 Task: Create a rule when a start date Less than 1 hours ago is moved in a card by anyone.
Action: Mouse moved to (1196, 100)
Screenshot: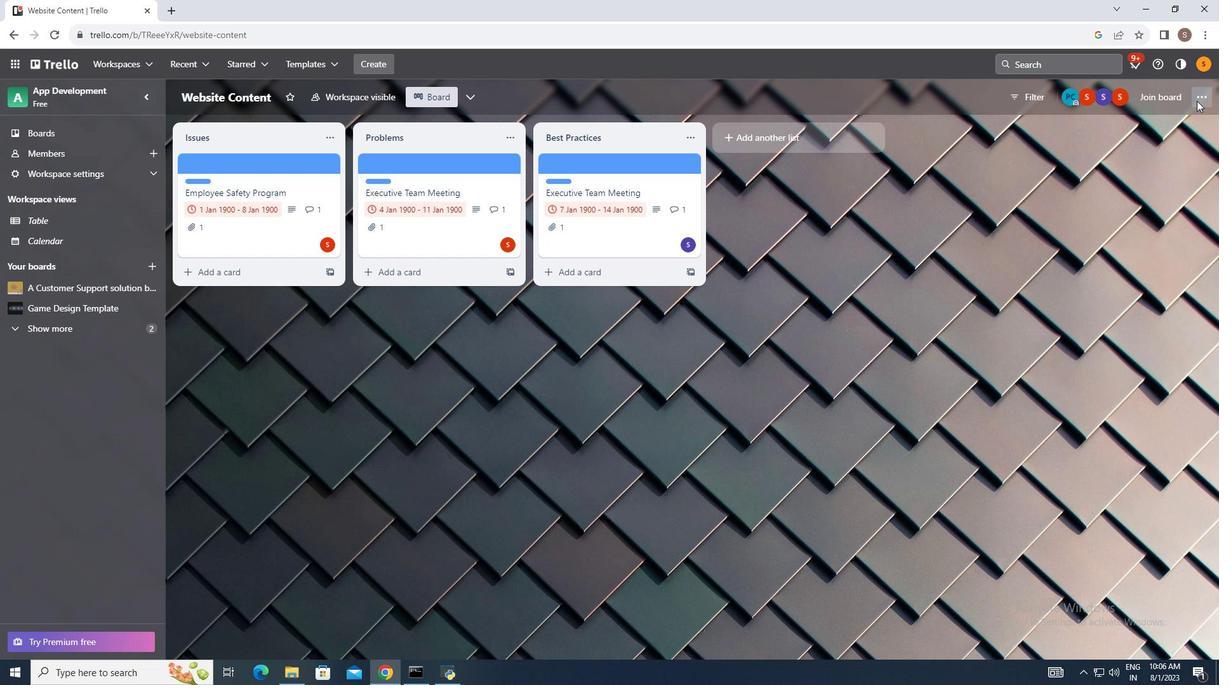
Action: Mouse pressed left at (1196, 100)
Screenshot: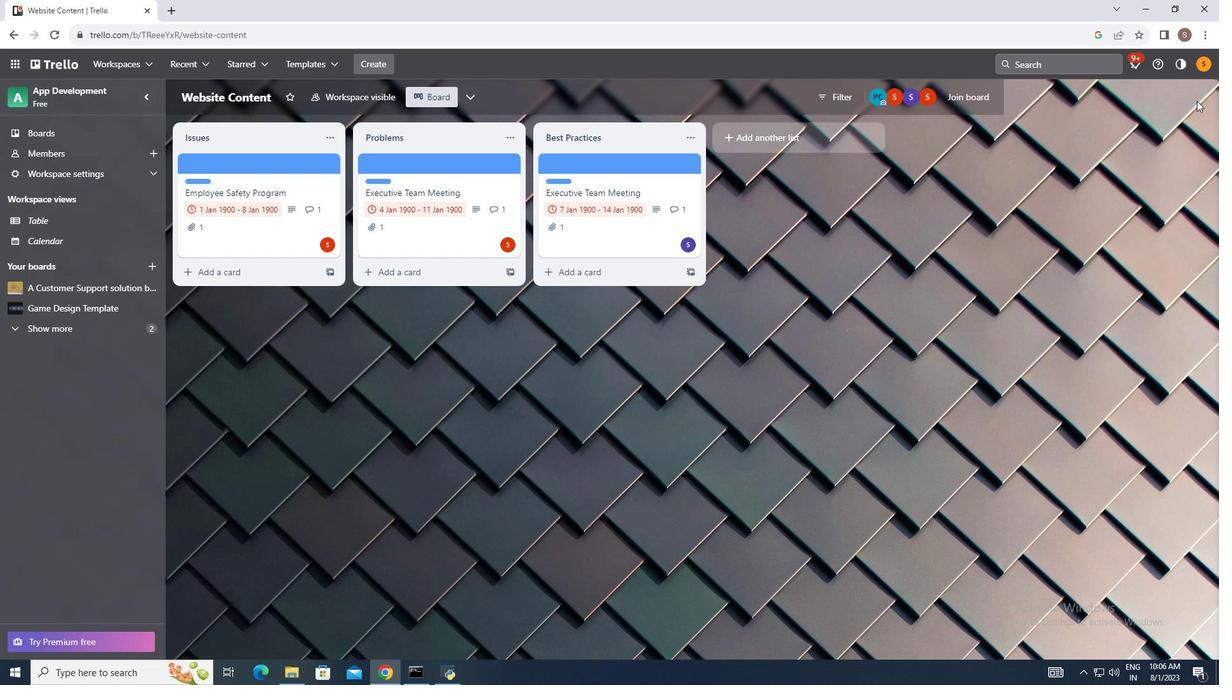 
Action: Mouse moved to (1102, 253)
Screenshot: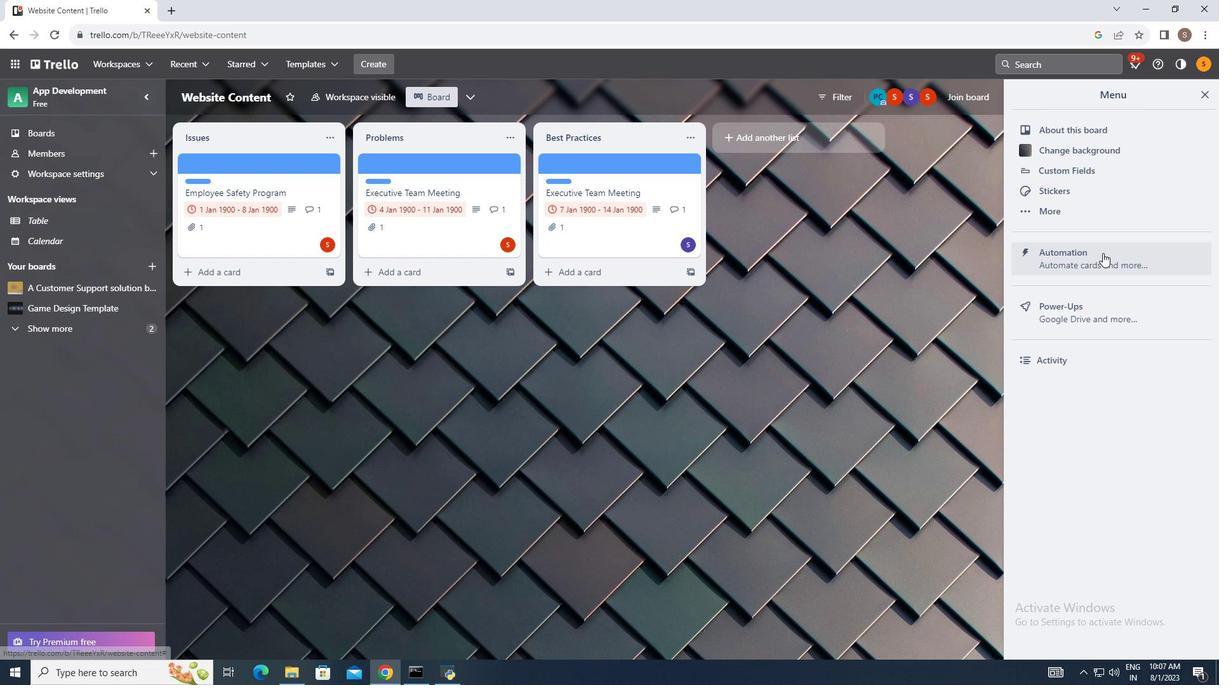 
Action: Mouse pressed left at (1102, 253)
Screenshot: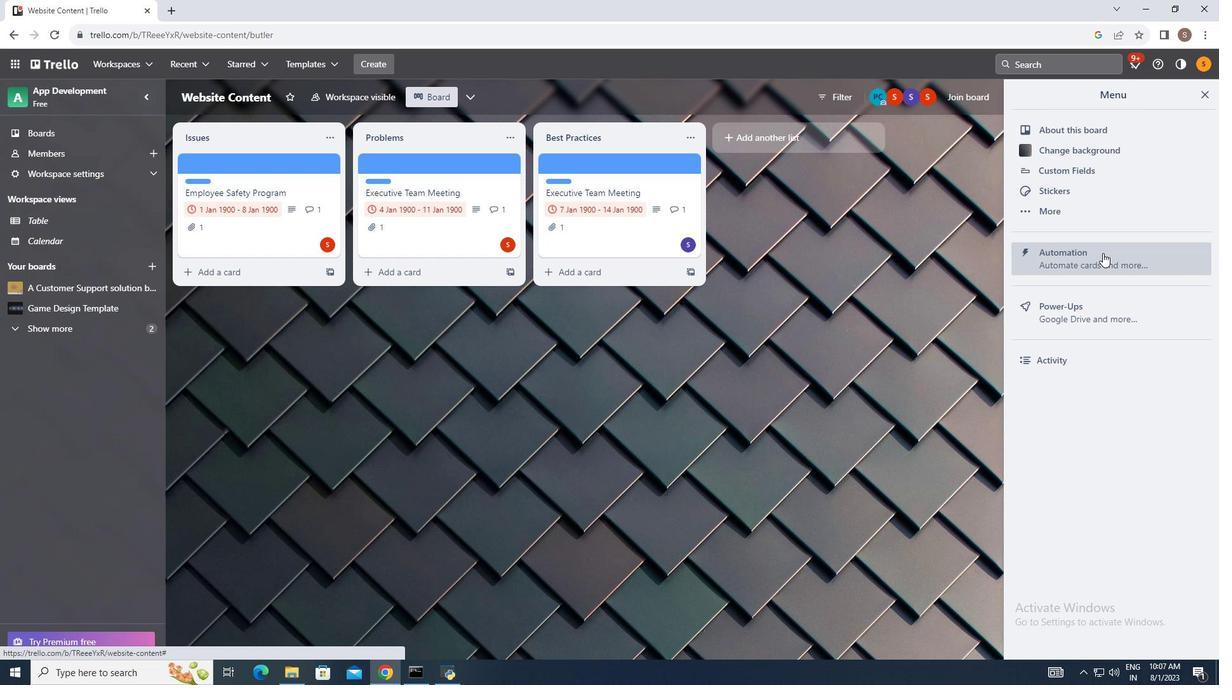
Action: Mouse moved to (245, 215)
Screenshot: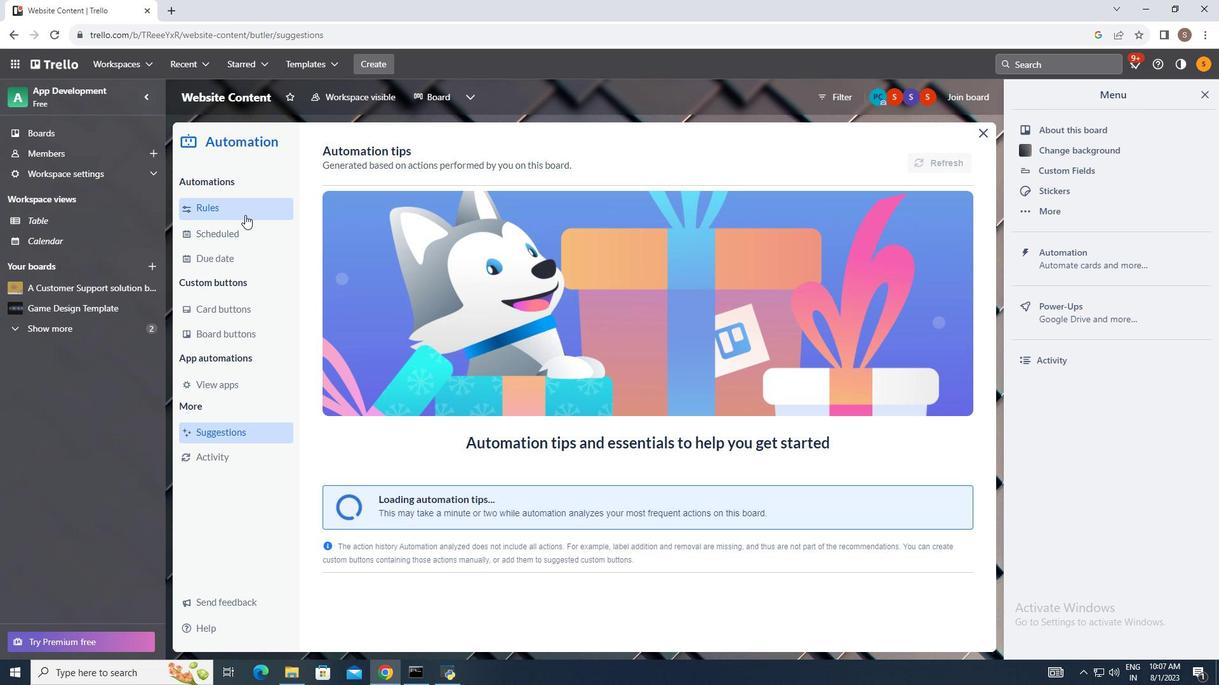 
Action: Mouse pressed left at (245, 215)
Screenshot: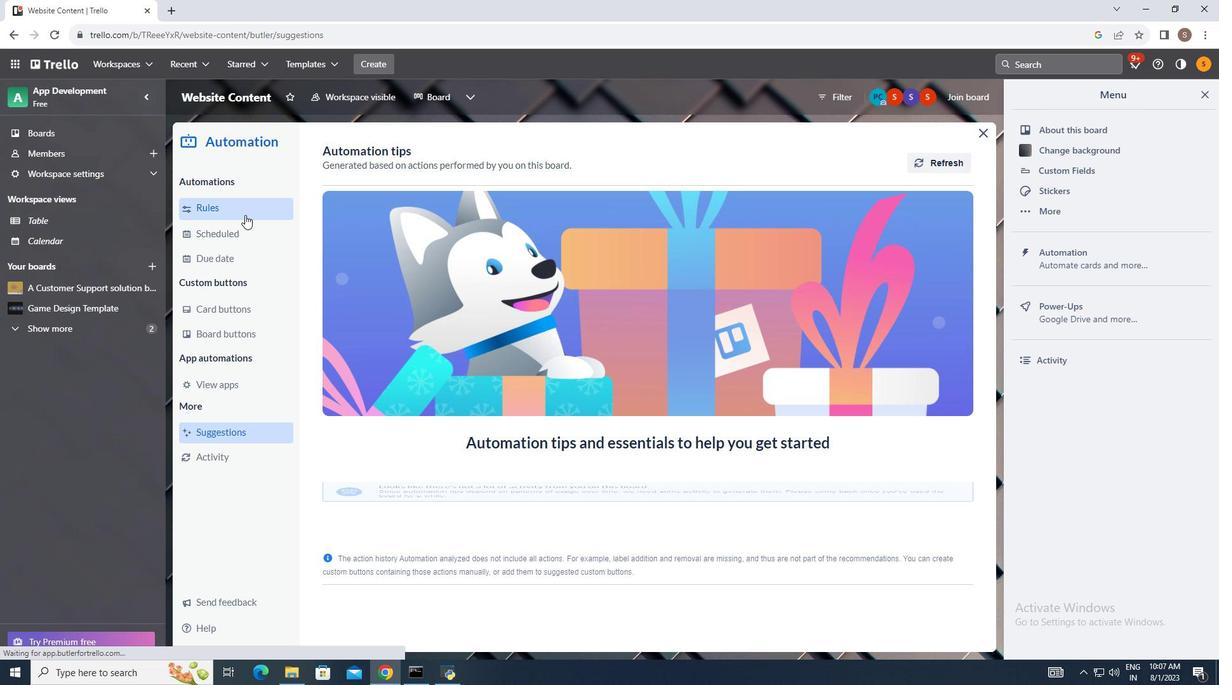 
Action: Mouse moved to (848, 150)
Screenshot: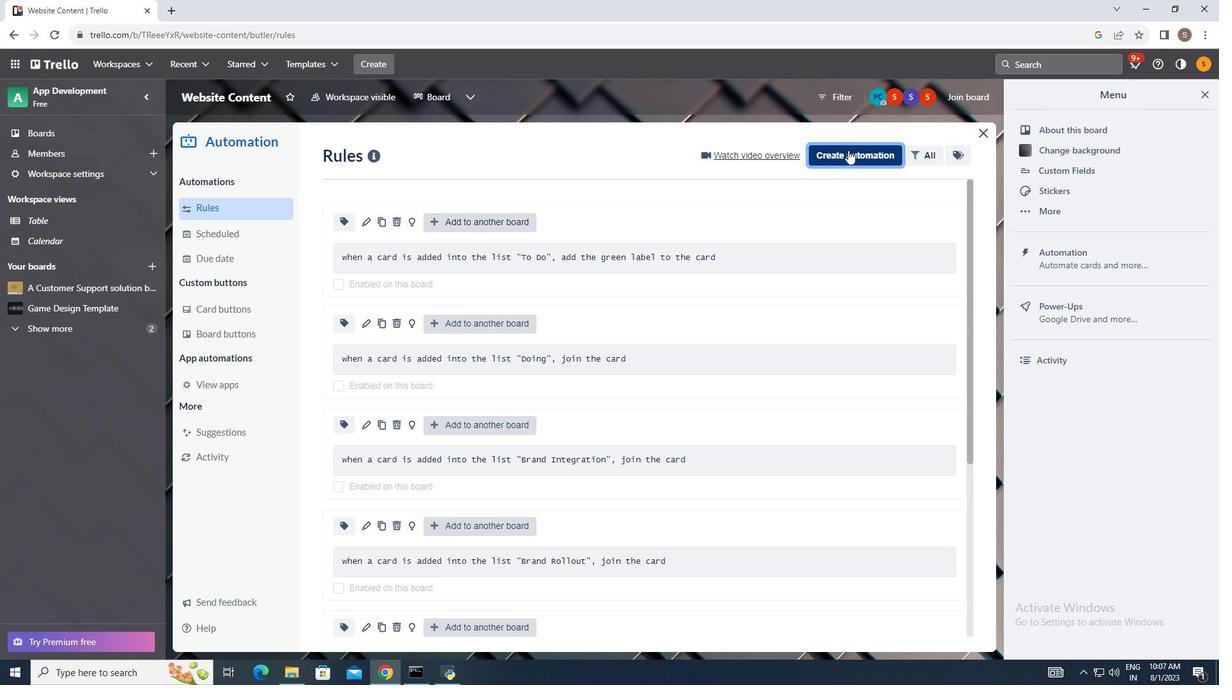 
Action: Mouse pressed left at (848, 150)
Screenshot: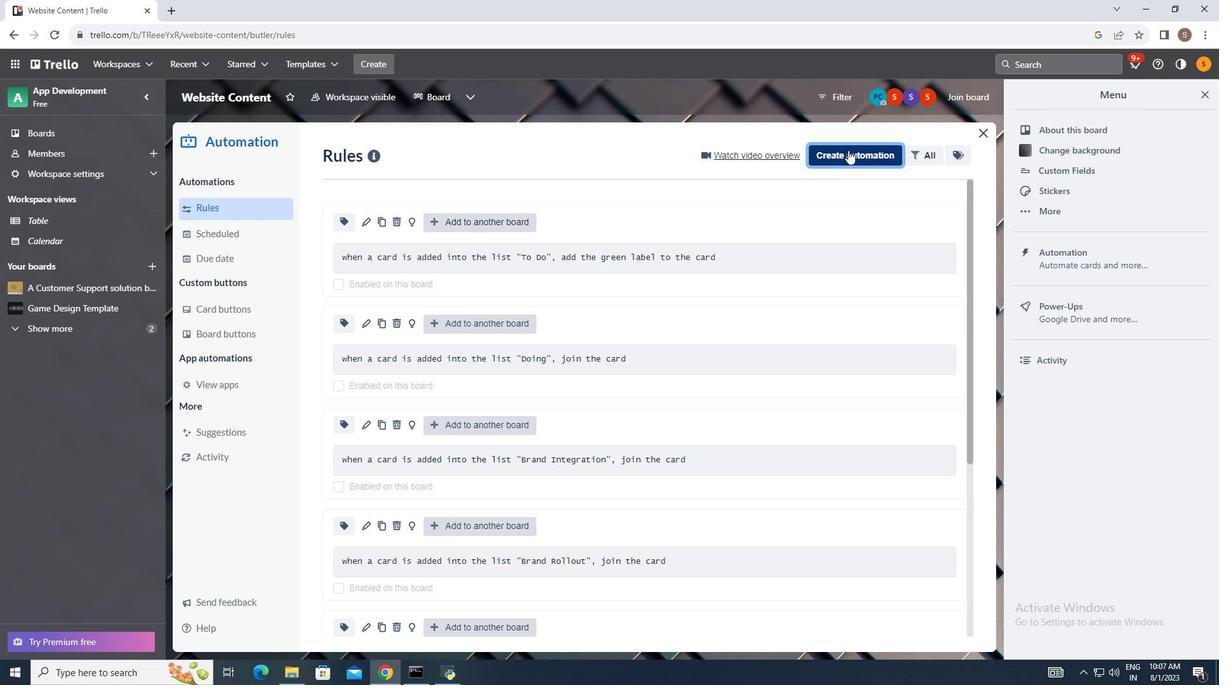 
Action: Mouse moved to (601, 278)
Screenshot: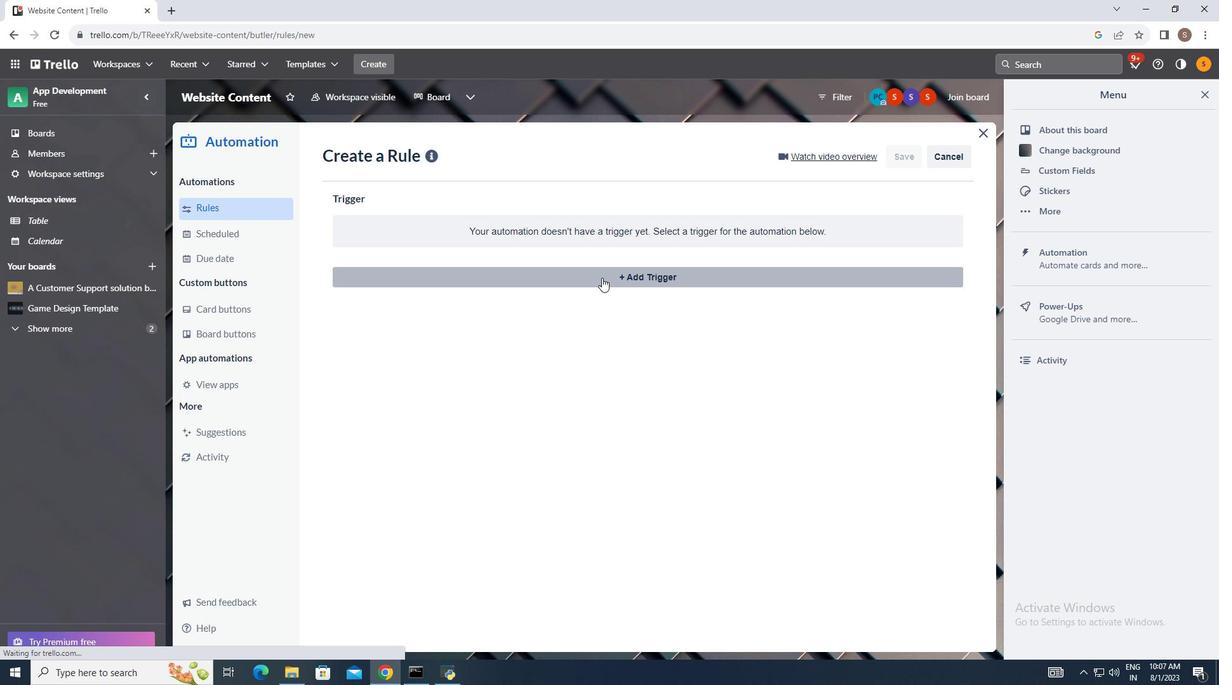 
Action: Mouse pressed left at (601, 278)
Screenshot: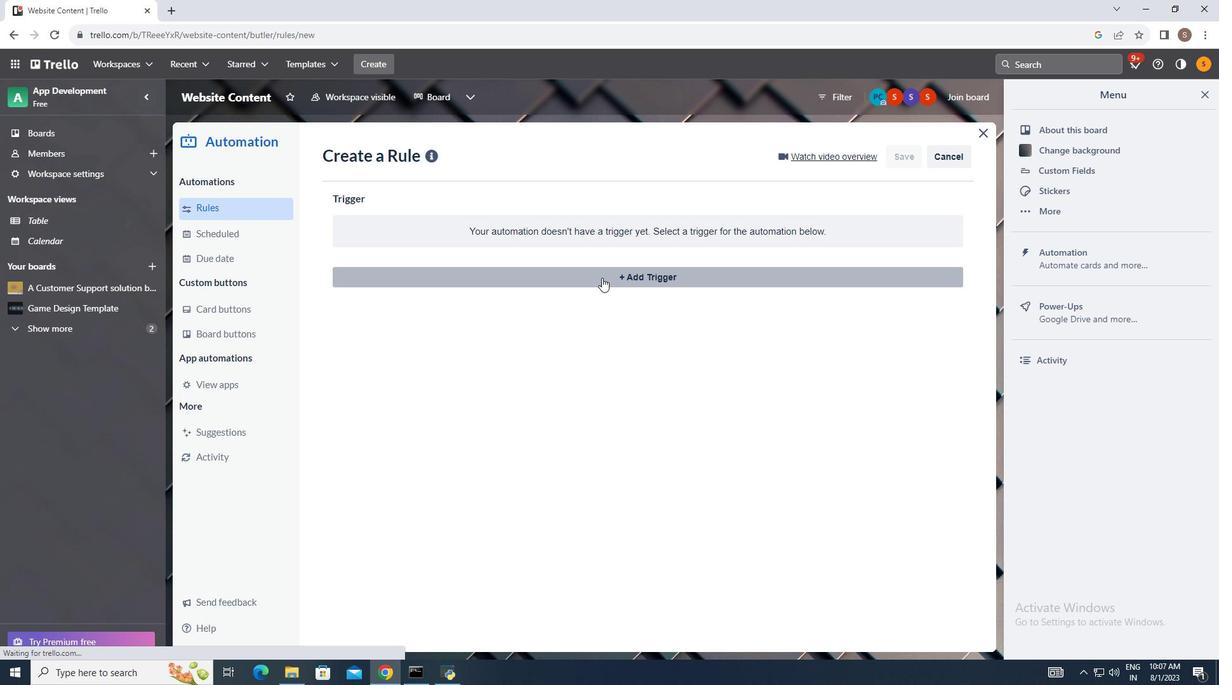 
Action: Mouse moved to (462, 316)
Screenshot: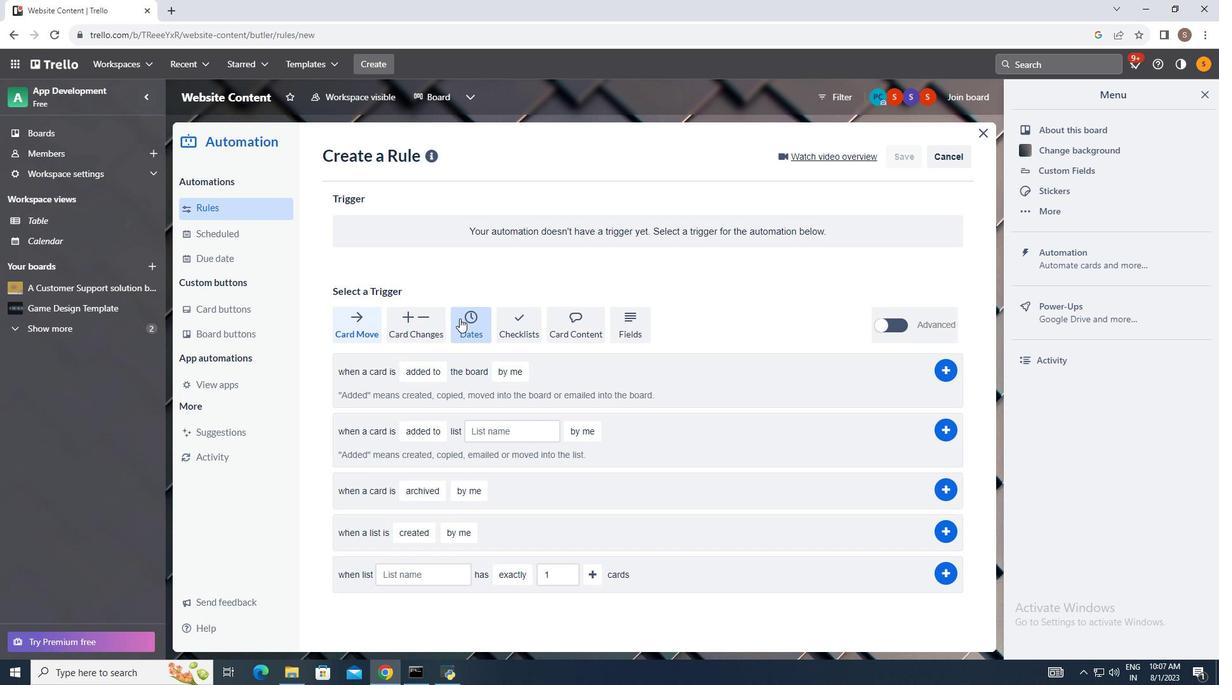 
Action: Mouse pressed left at (462, 316)
Screenshot: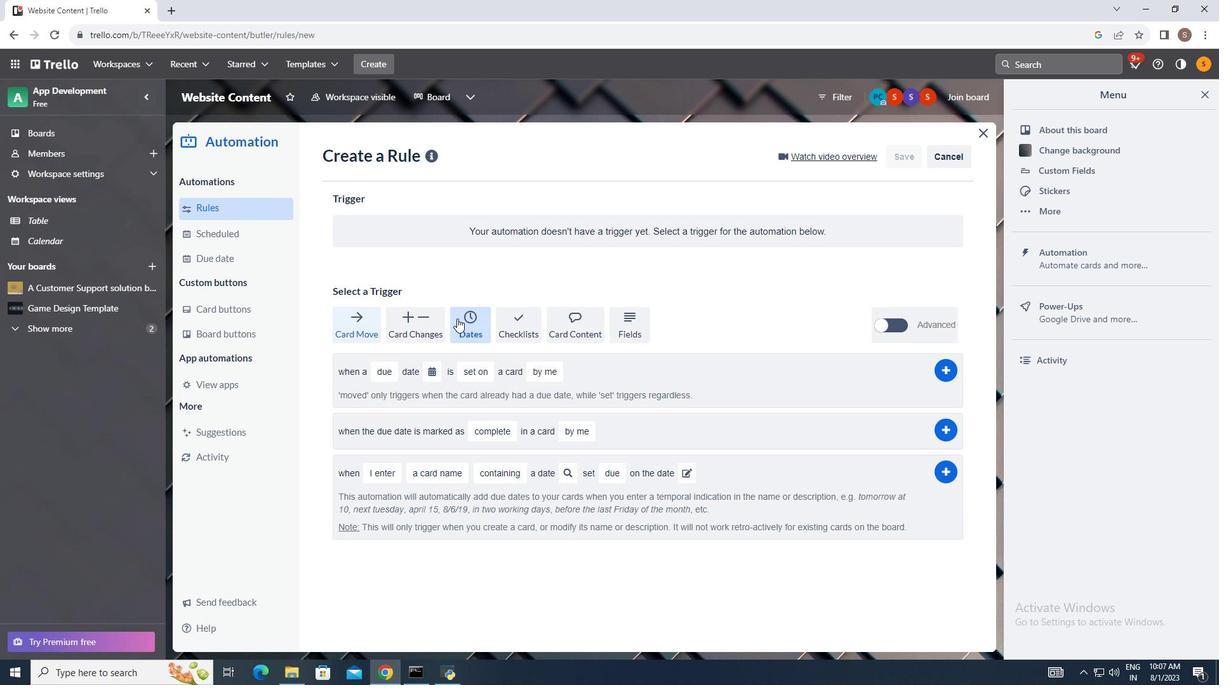 
Action: Mouse moved to (370, 368)
Screenshot: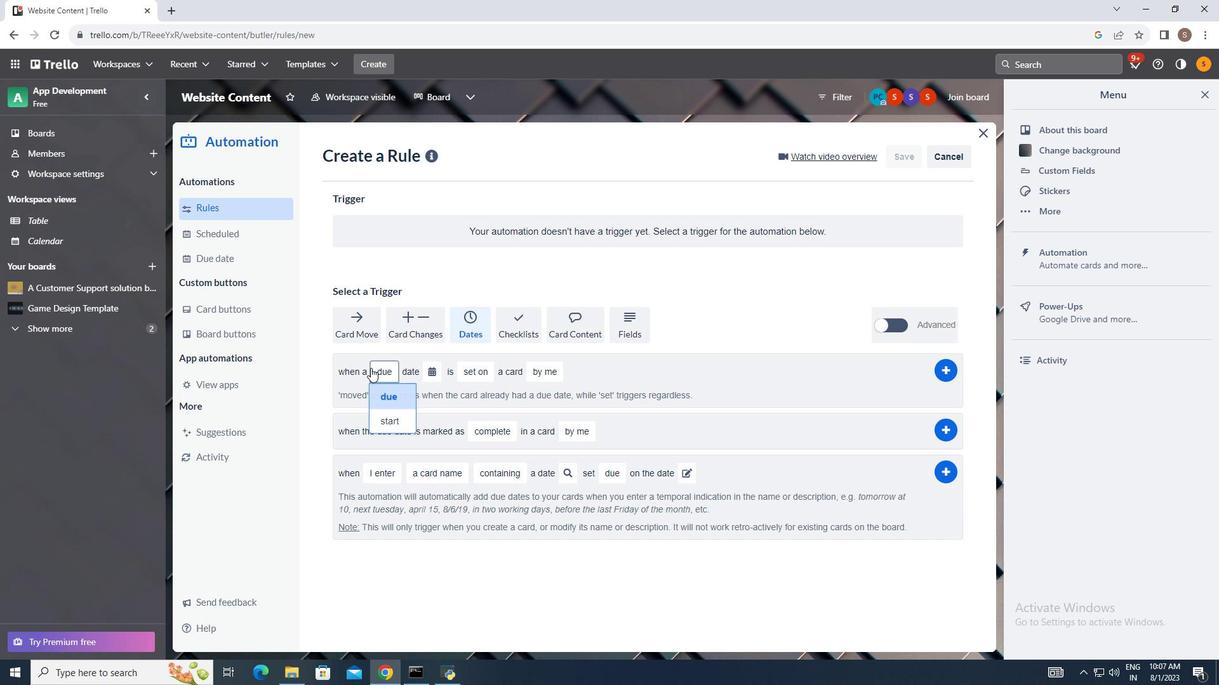 
Action: Mouse pressed left at (370, 368)
Screenshot: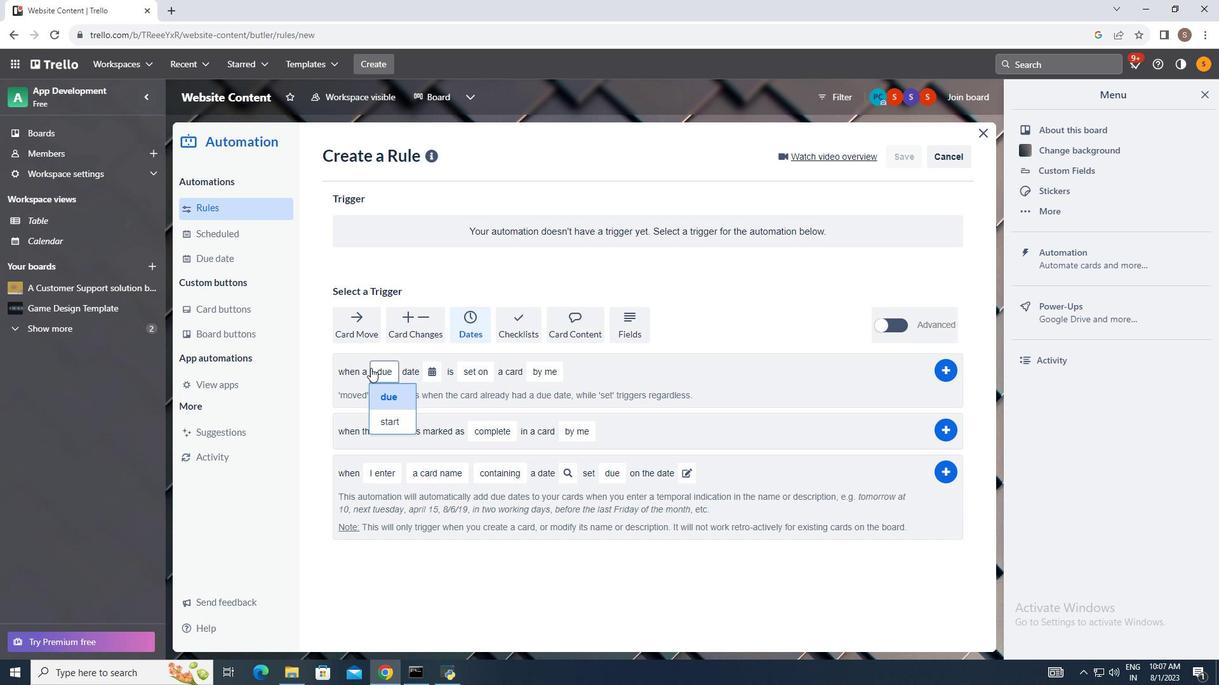 
Action: Mouse moved to (390, 414)
Screenshot: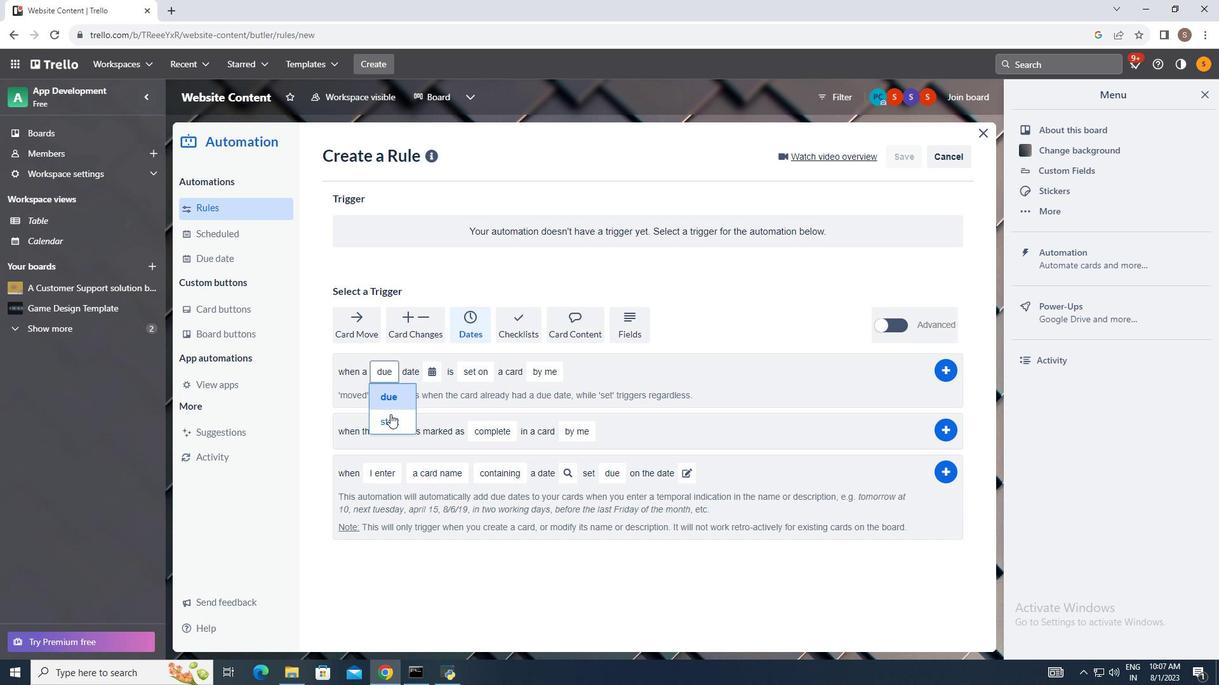 
Action: Mouse pressed left at (390, 414)
Screenshot: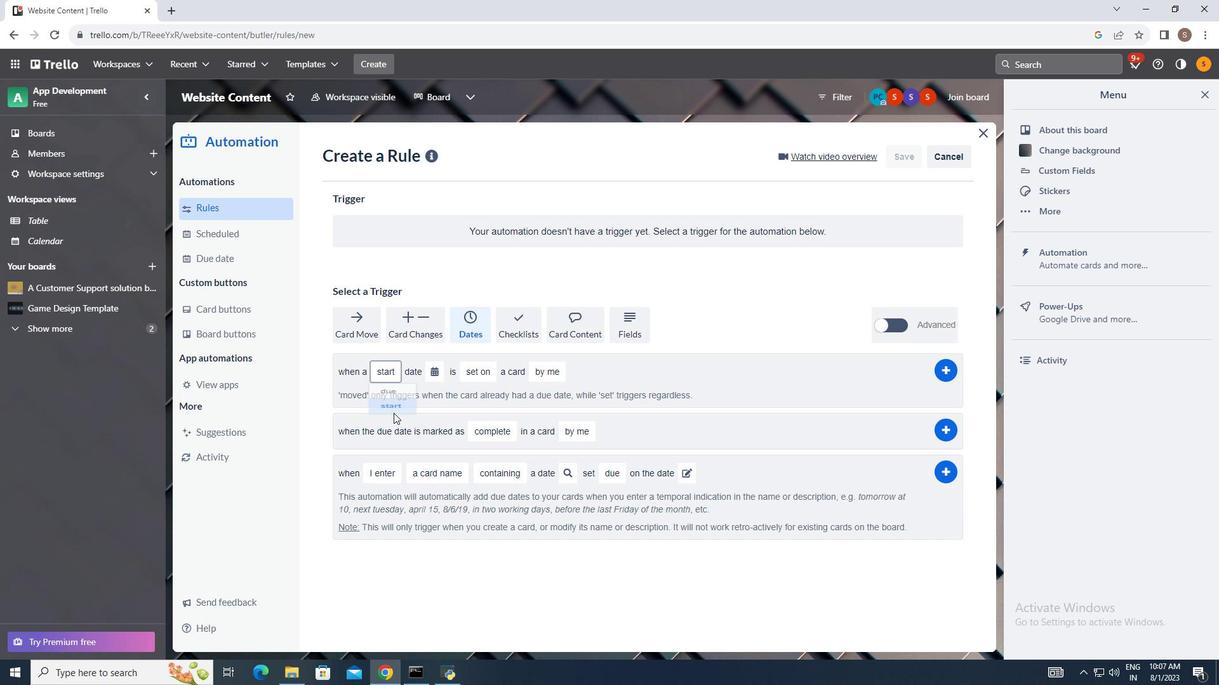 
Action: Mouse moved to (435, 371)
Screenshot: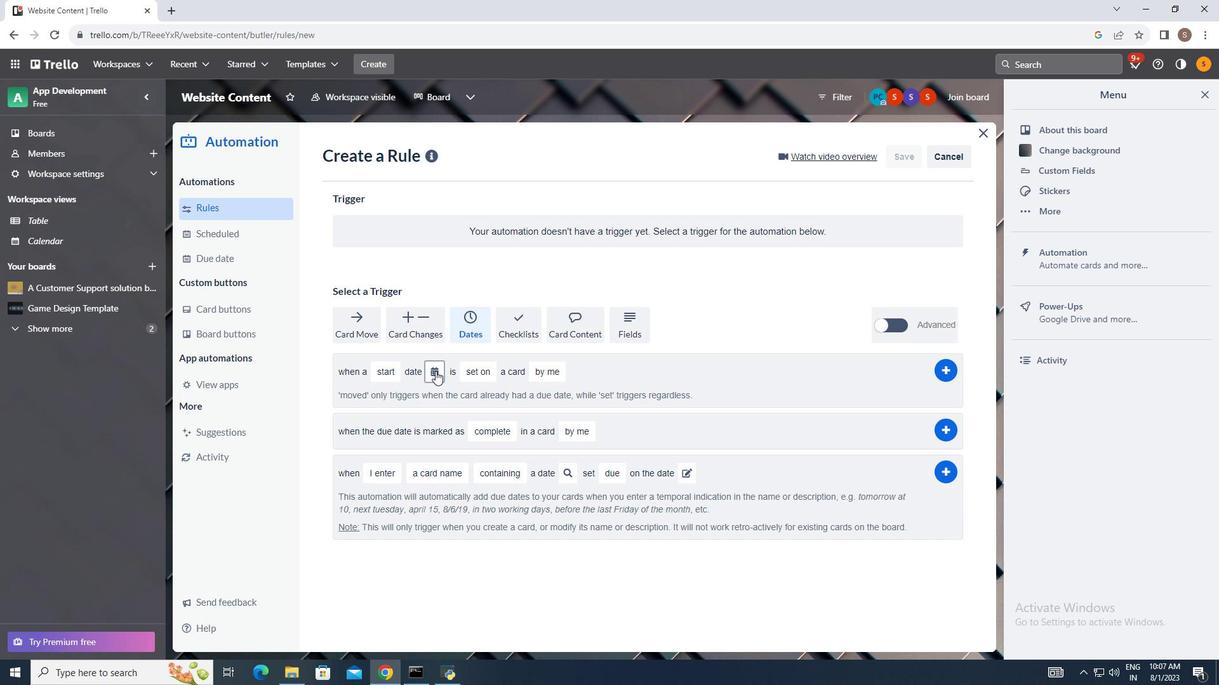 
Action: Mouse pressed left at (435, 371)
Screenshot: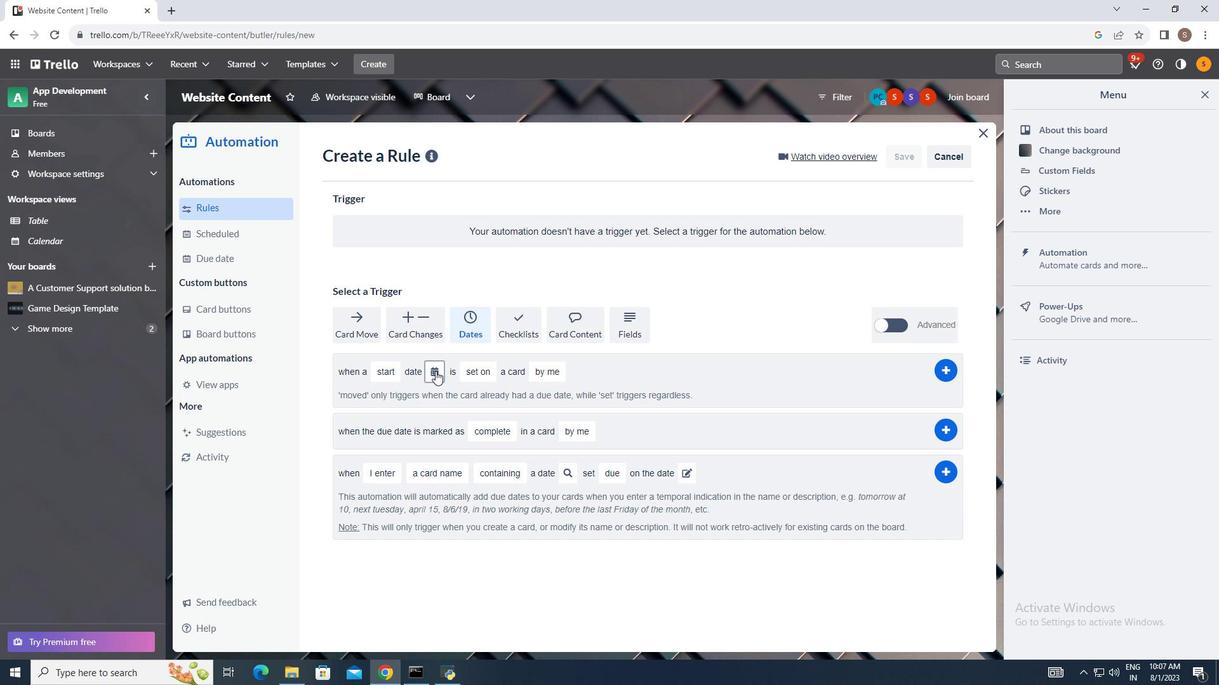 
Action: Mouse moved to (444, 445)
Screenshot: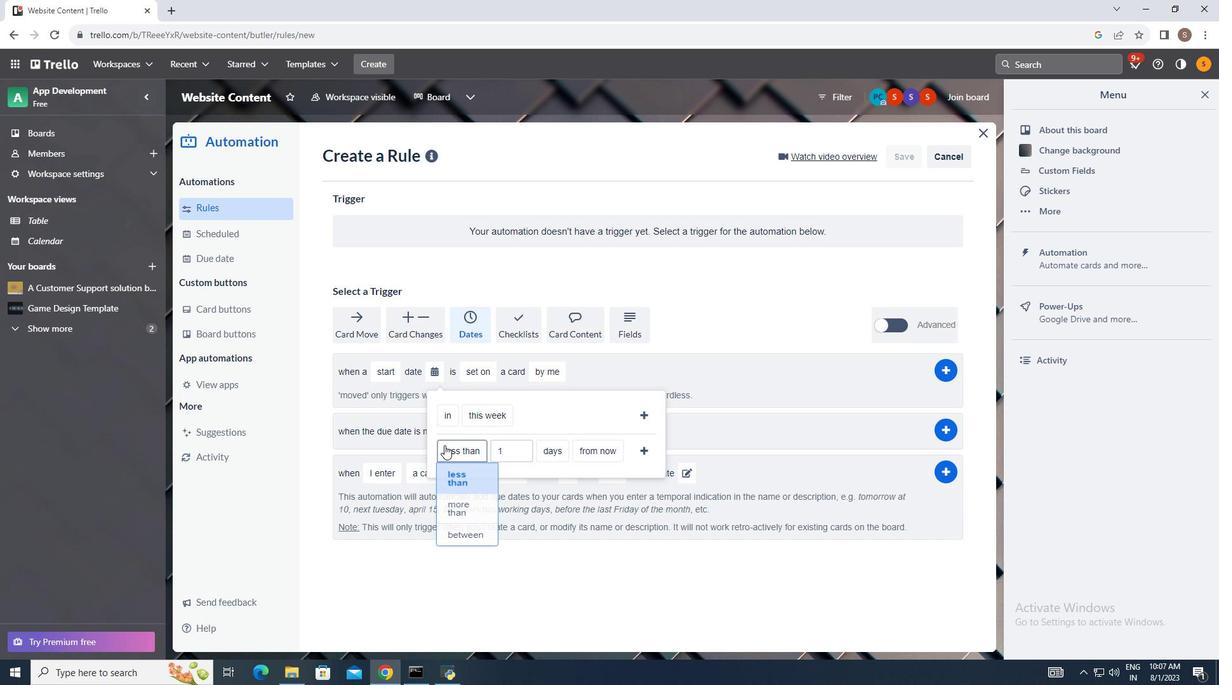 
Action: Mouse pressed left at (444, 445)
Screenshot: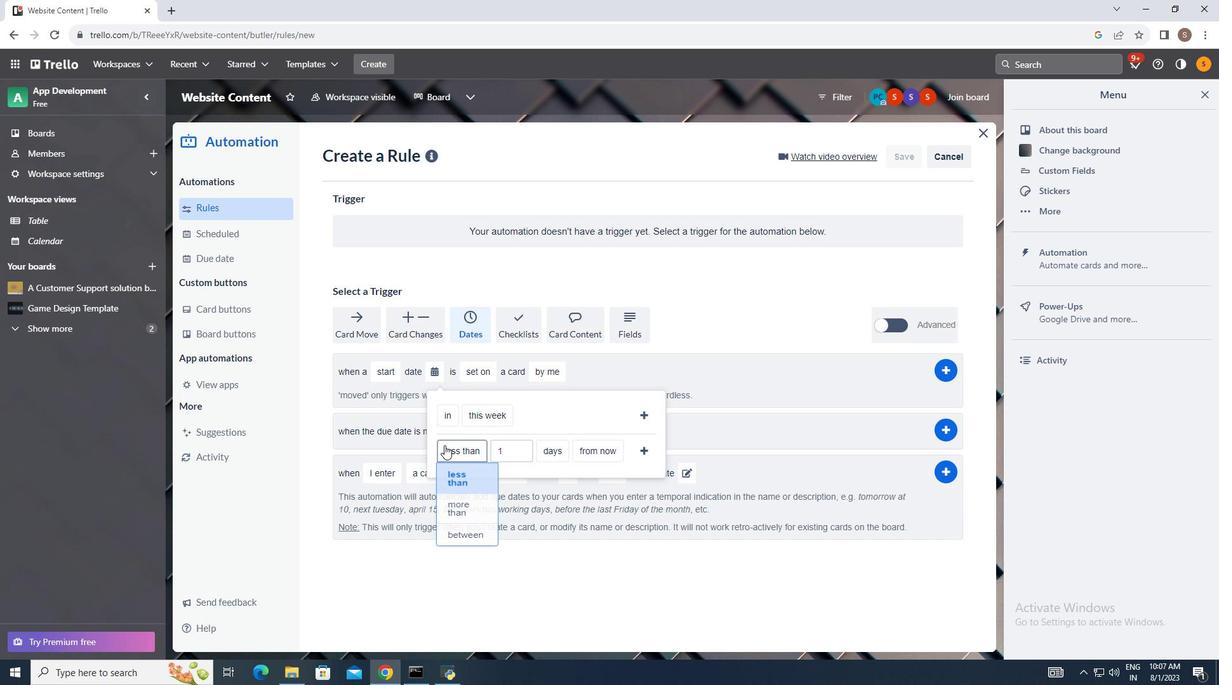 
Action: Mouse moved to (455, 475)
Screenshot: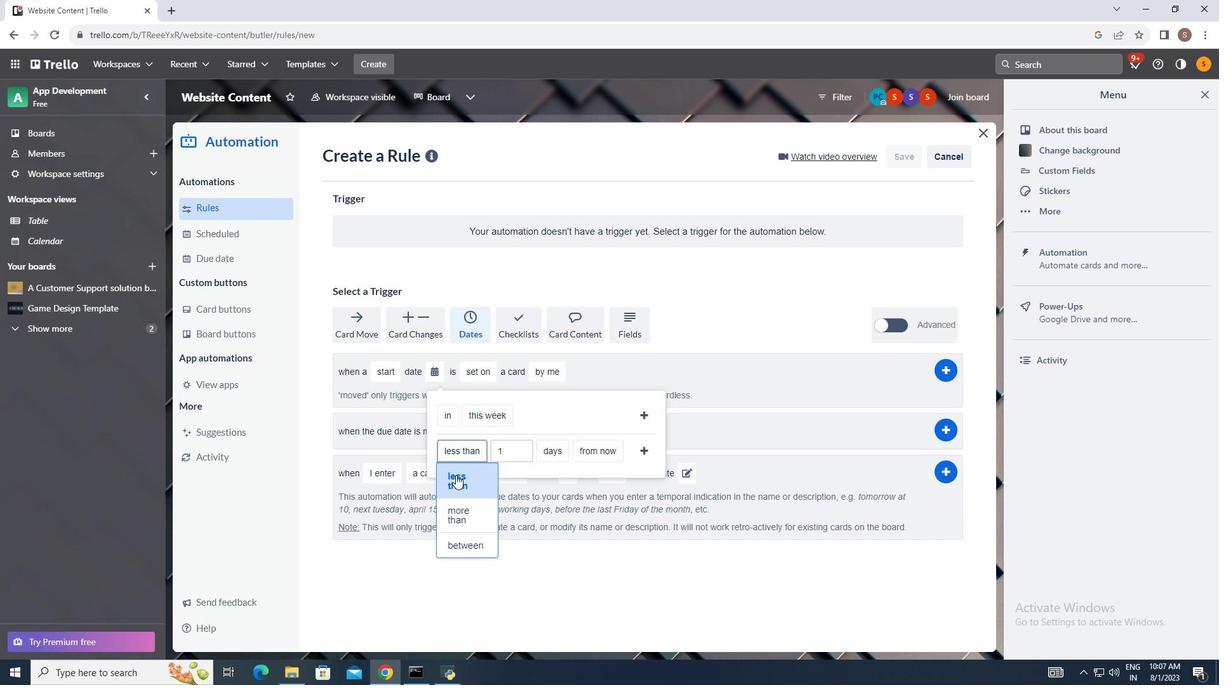 
Action: Mouse pressed left at (455, 475)
Screenshot: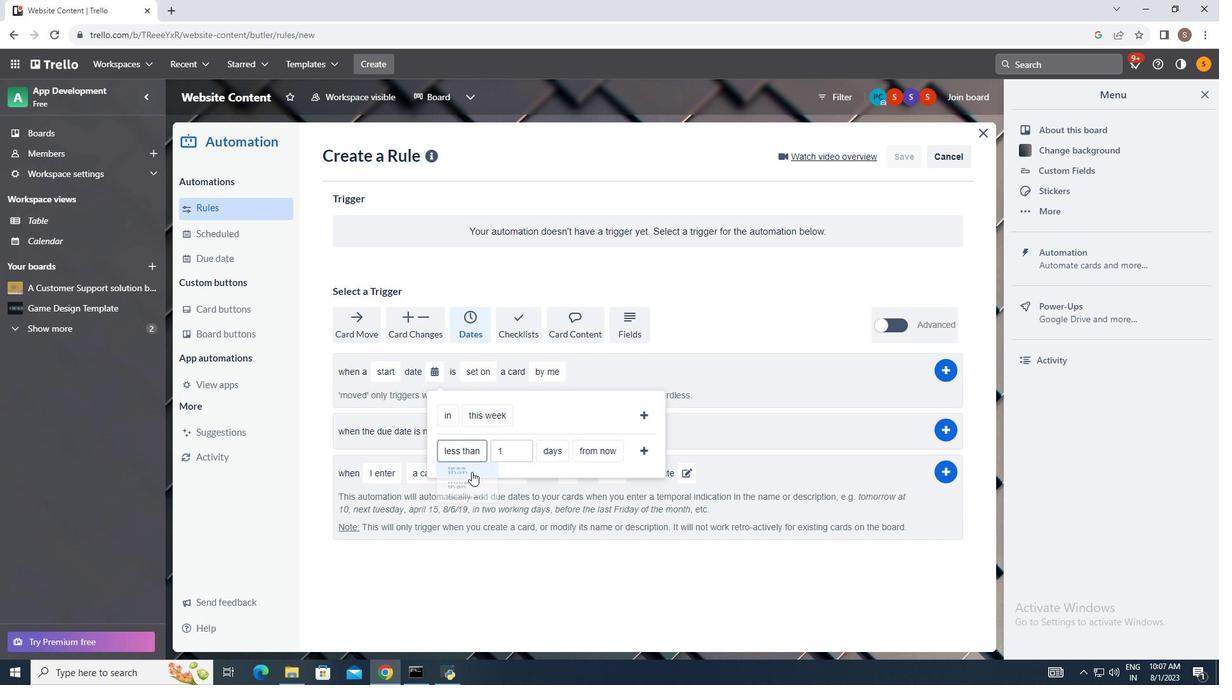 
Action: Mouse moved to (549, 452)
Screenshot: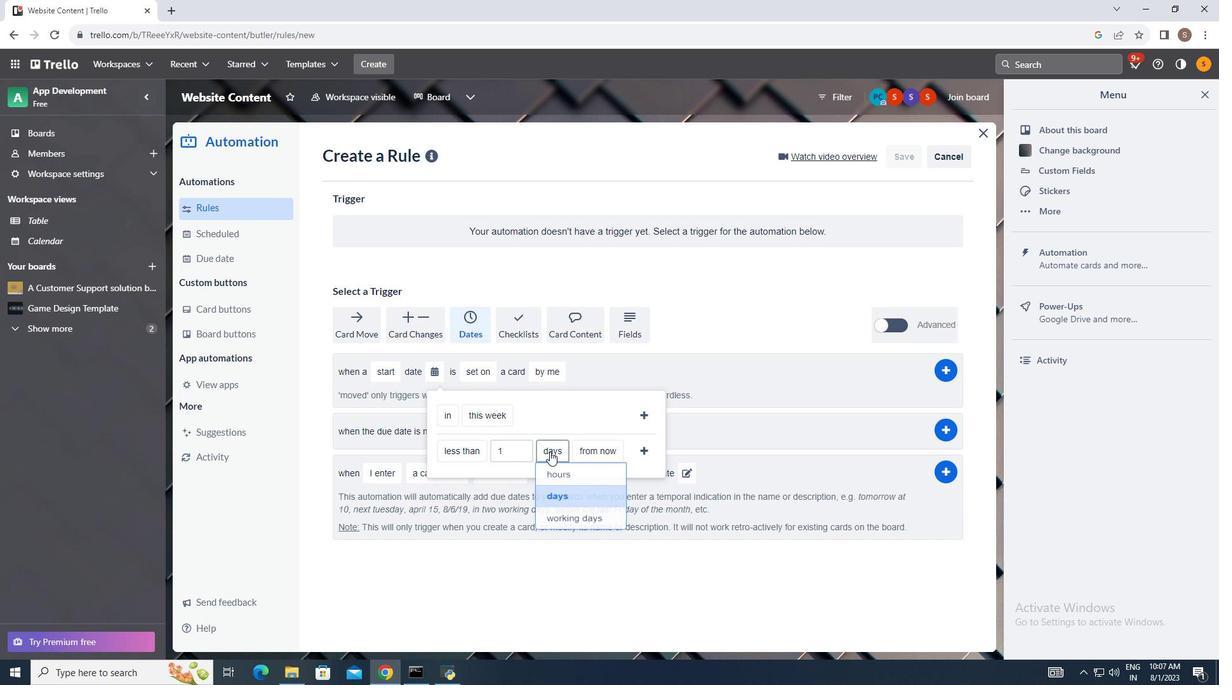 
Action: Mouse pressed left at (549, 452)
Screenshot: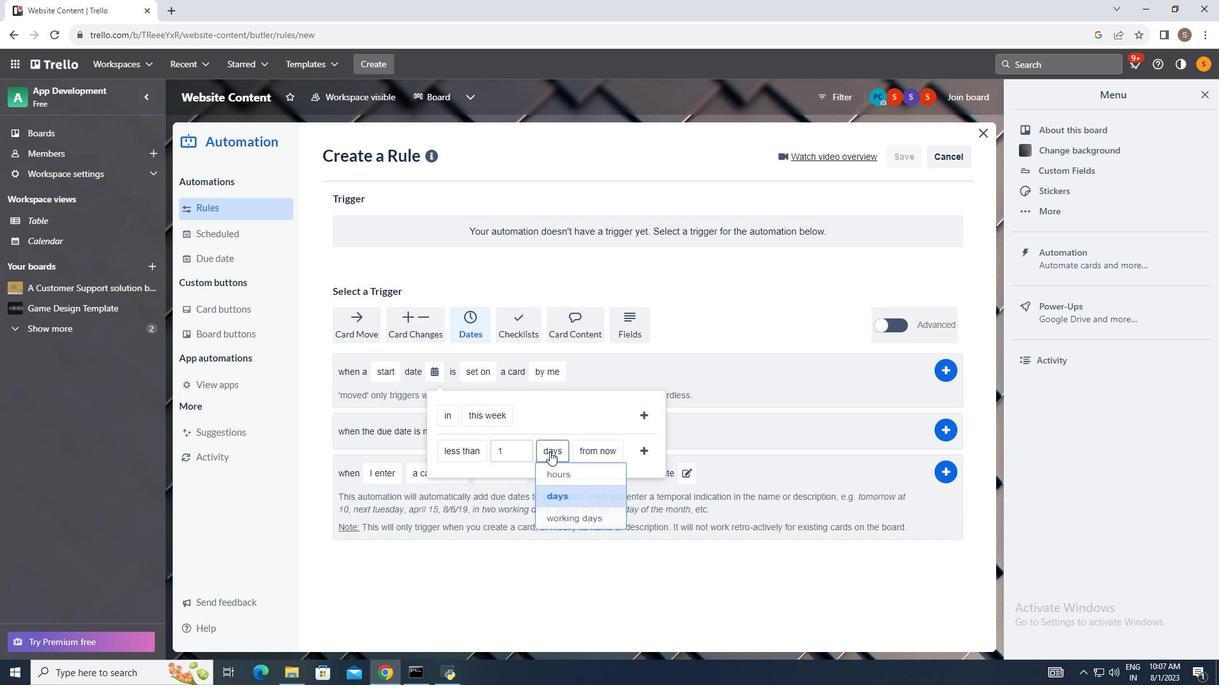 
Action: Mouse moved to (560, 473)
Screenshot: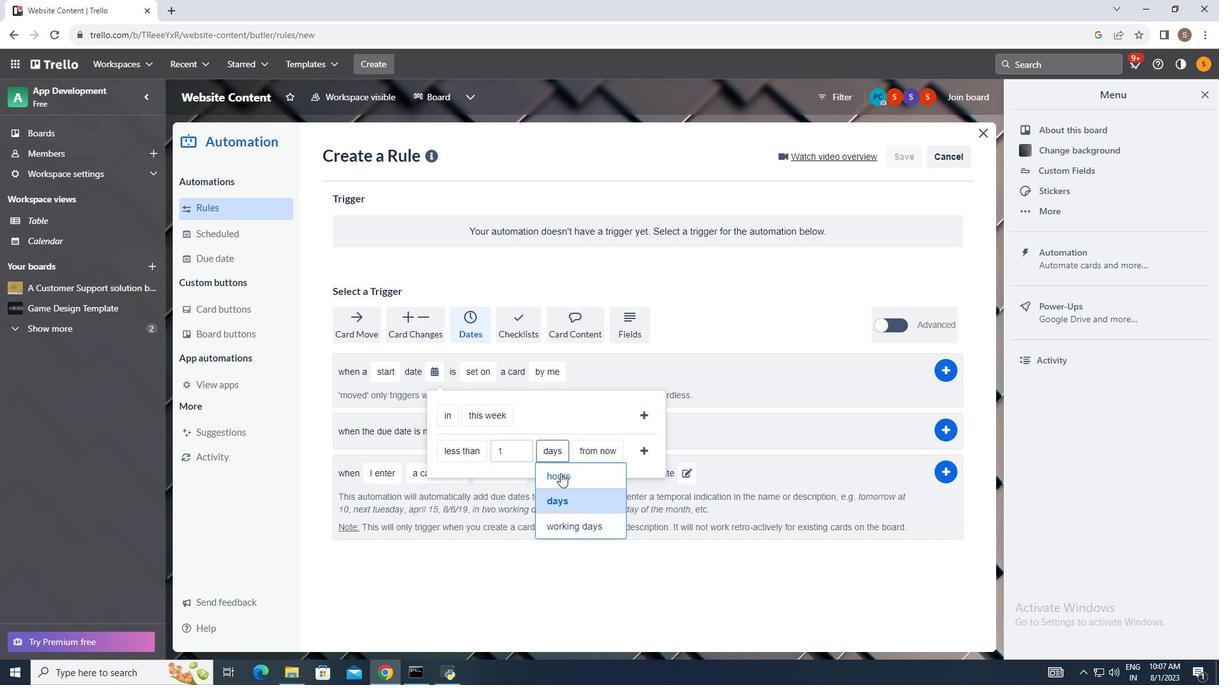 
Action: Mouse pressed left at (560, 473)
Screenshot: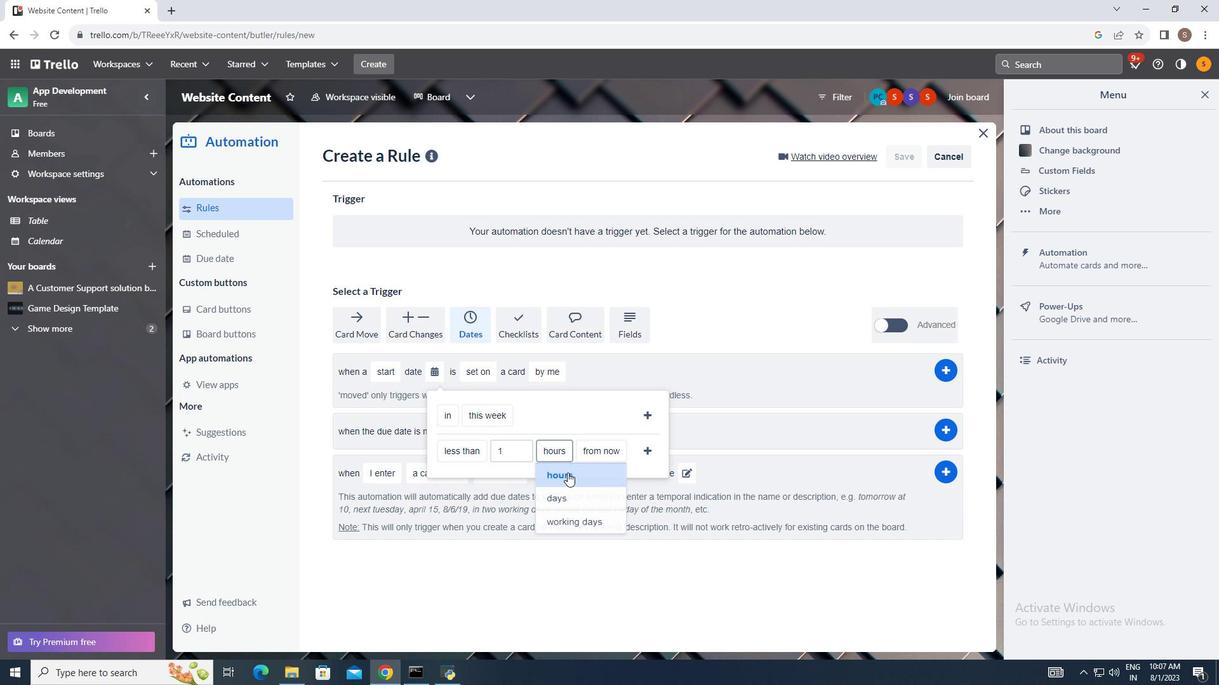 
Action: Mouse moved to (594, 452)
Screenshot: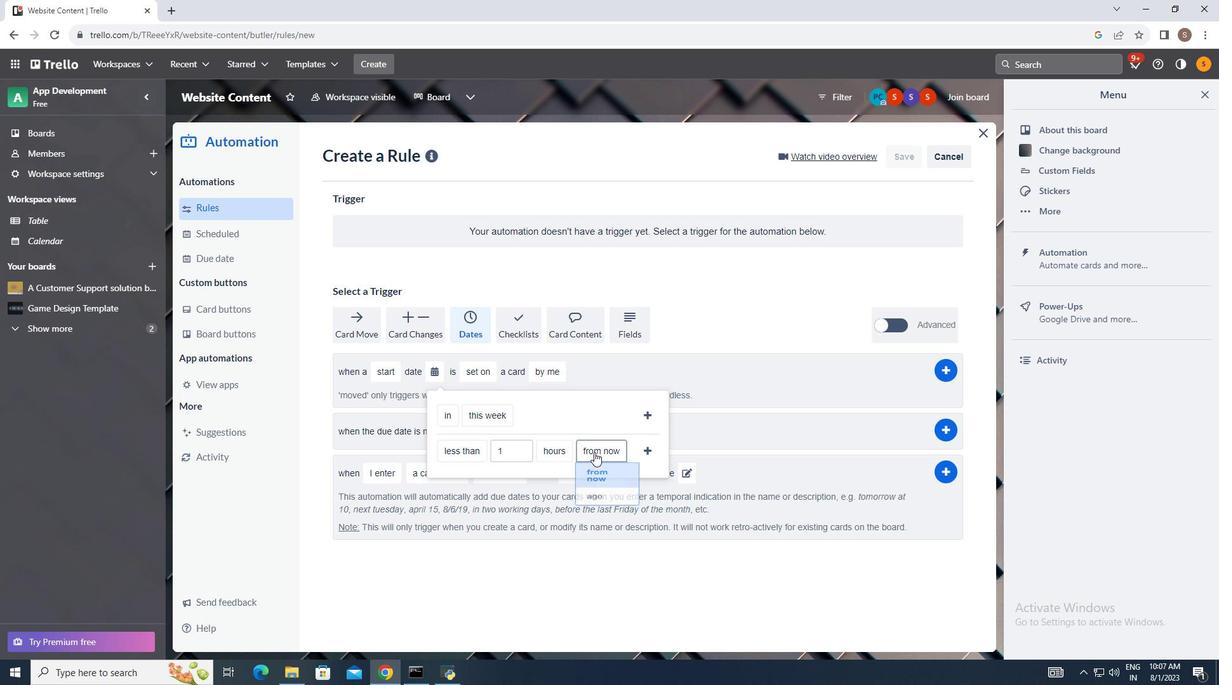 
Action: Mouse pressed left at (594, 452)
Screenshot: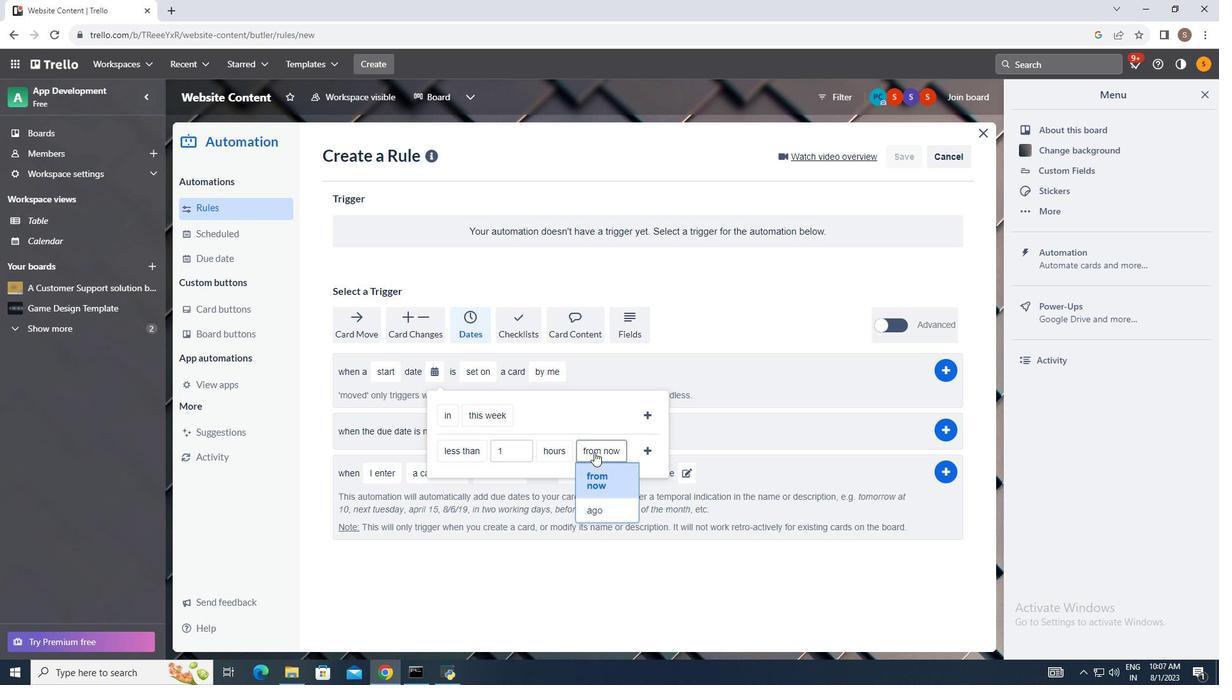 
Action: Mouse moved to (599, 506)
Screenshot: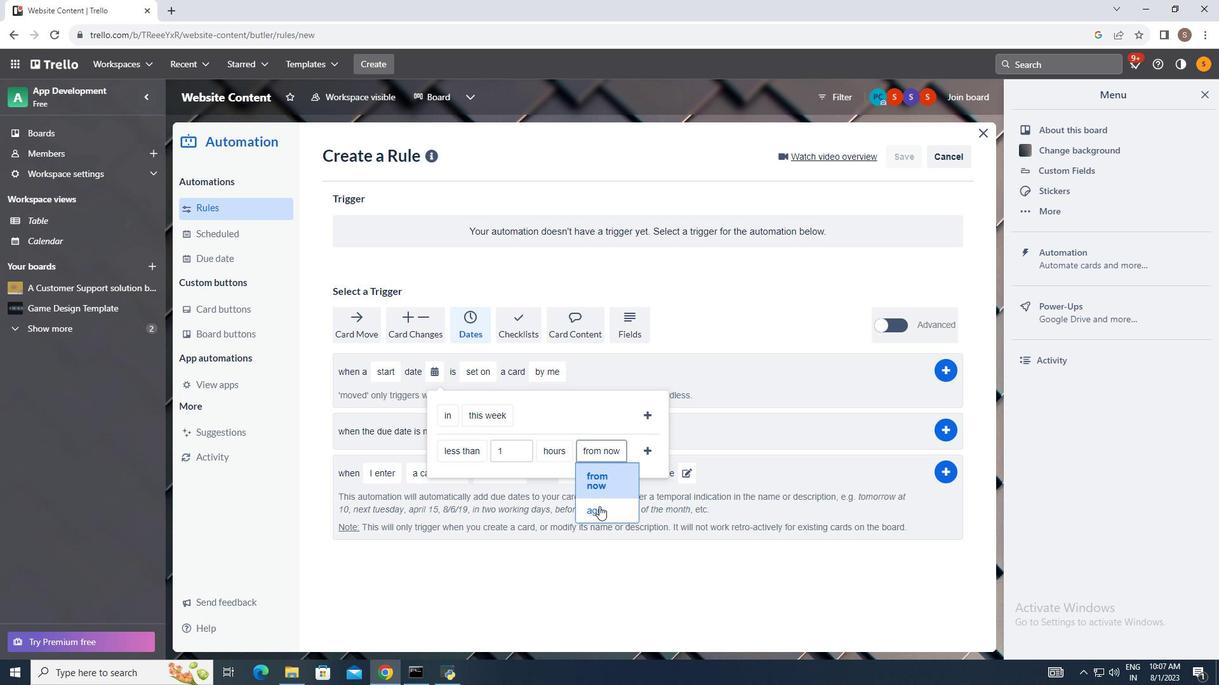 
Action: Mouse pressed left at (599, 506)
Screenshot: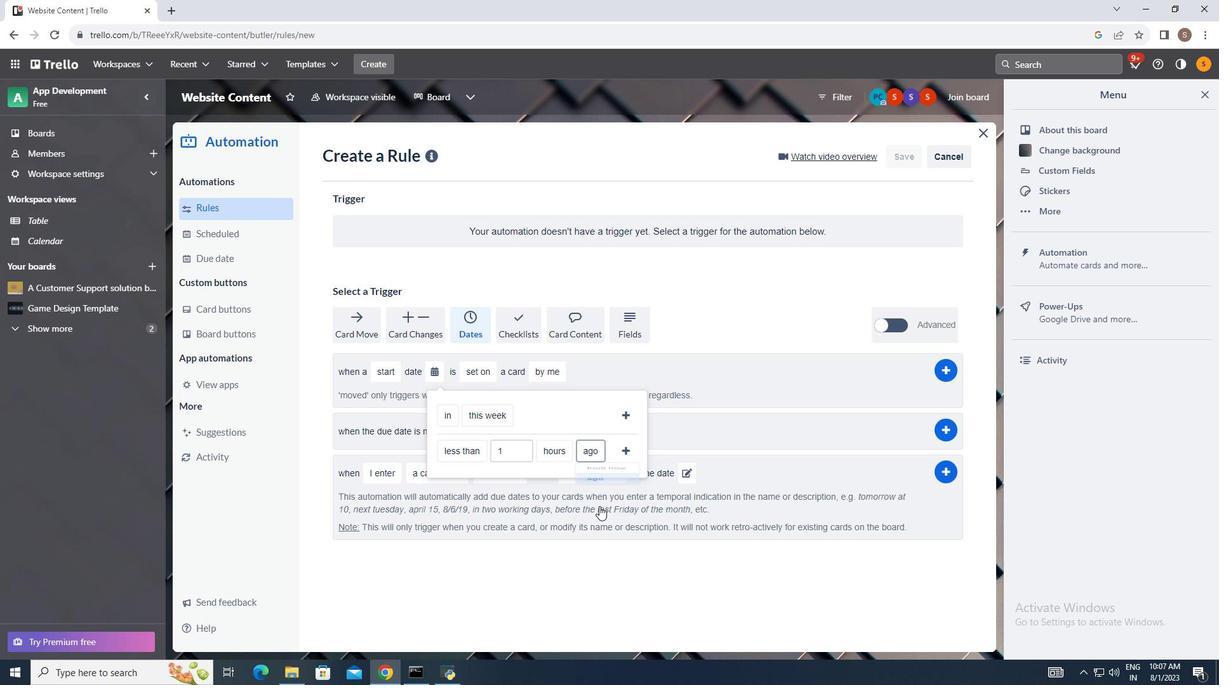 
Action: Mouse moved to (626, 452)
Screenshot: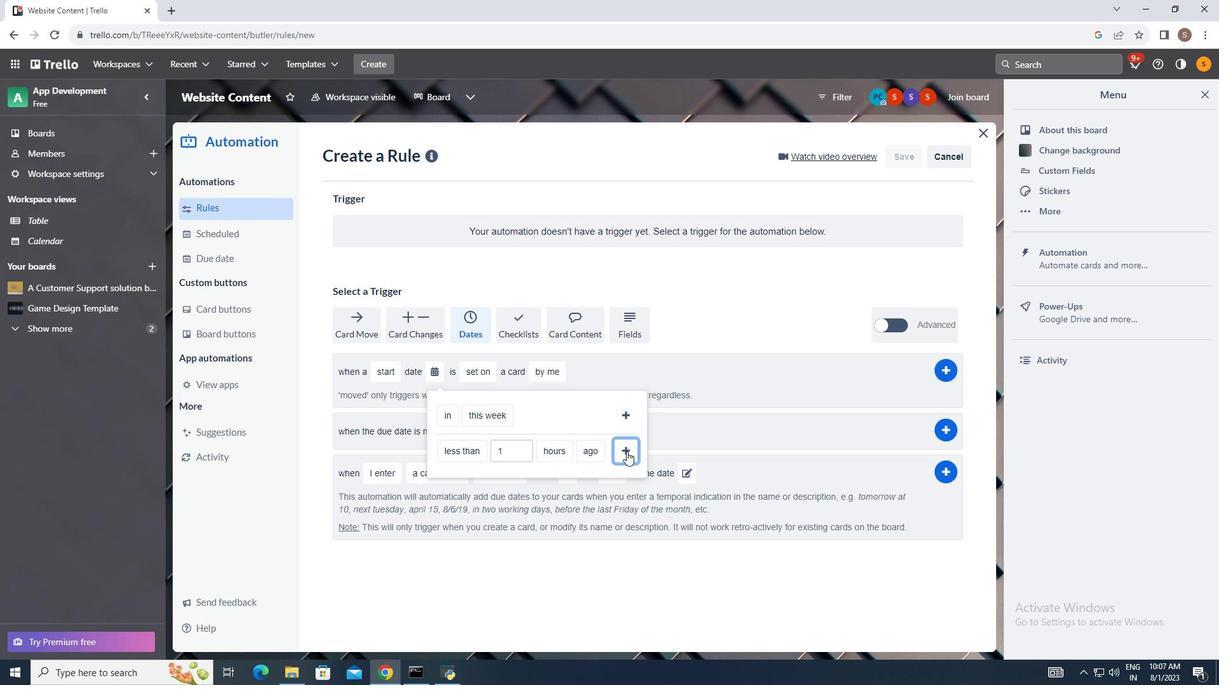 
Action: Mouse pressed left at (626, 452)
Screenshot: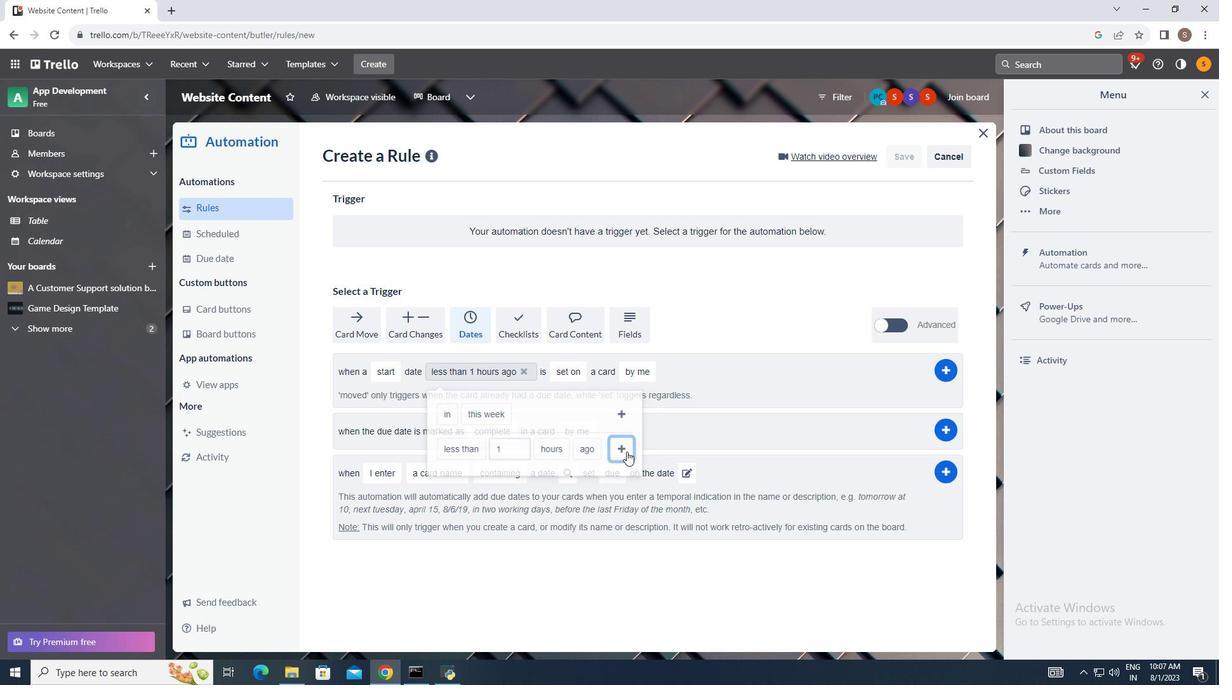 
Action: Mouse moved to (572, 375)
Screenshot: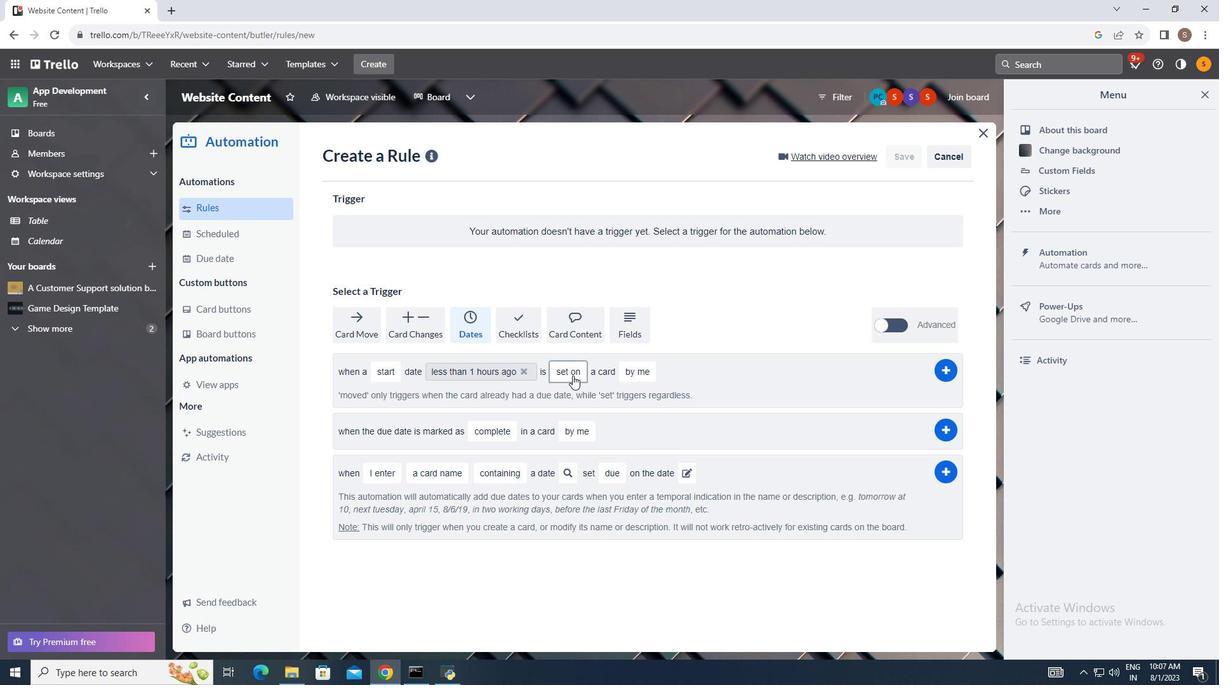 
Action: Mouse pressed left at (572, 375)
Screenshot: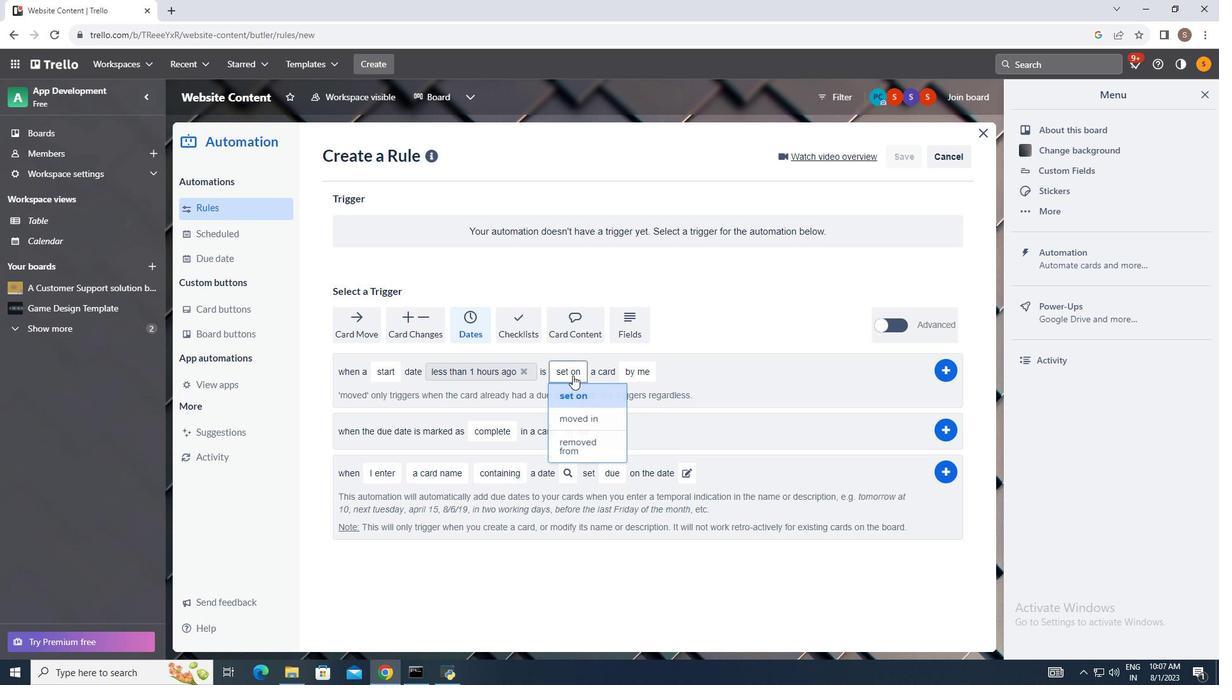 
Action: Mouse moved to (588, 421)
Screenshot: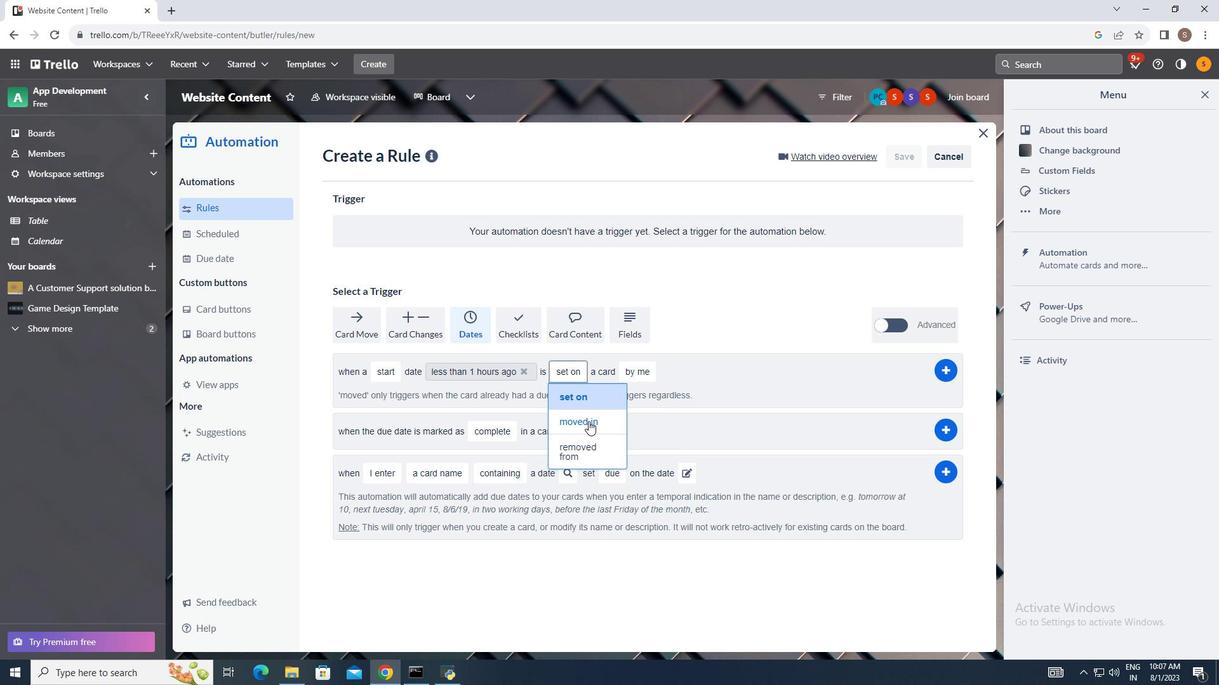 
Action: Mouse pressed left at (588, 421)
Screenshot: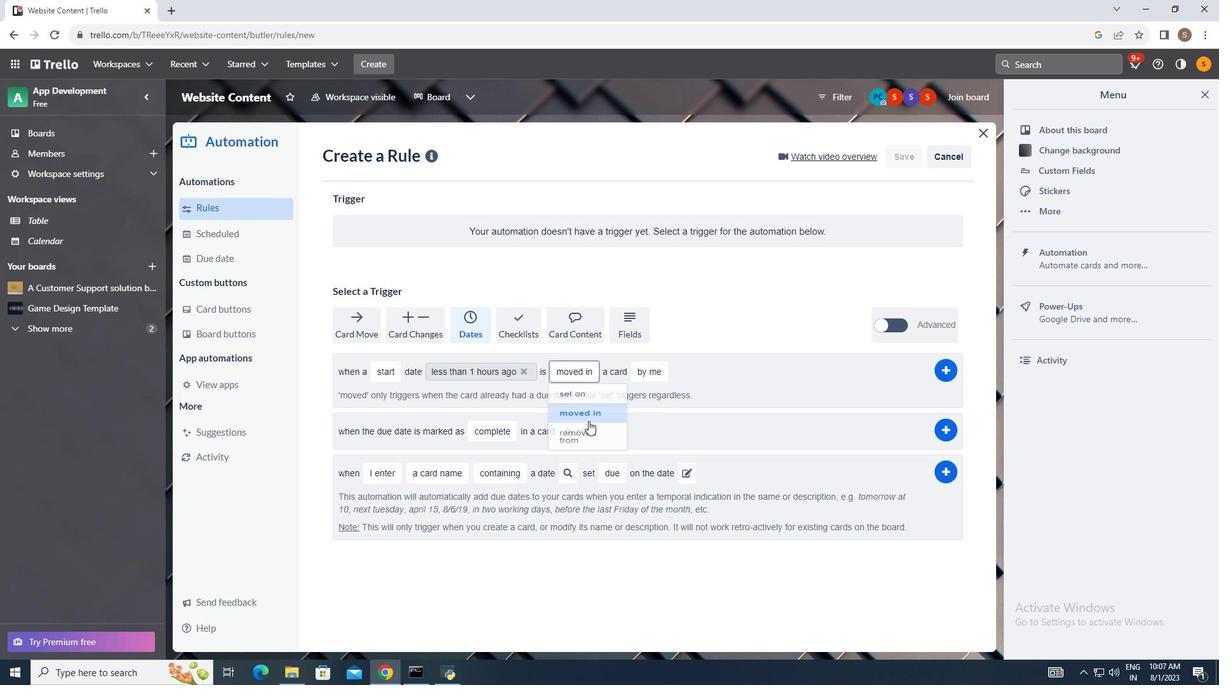 
Action: Mouse moved to (647, 377)
Screenshot: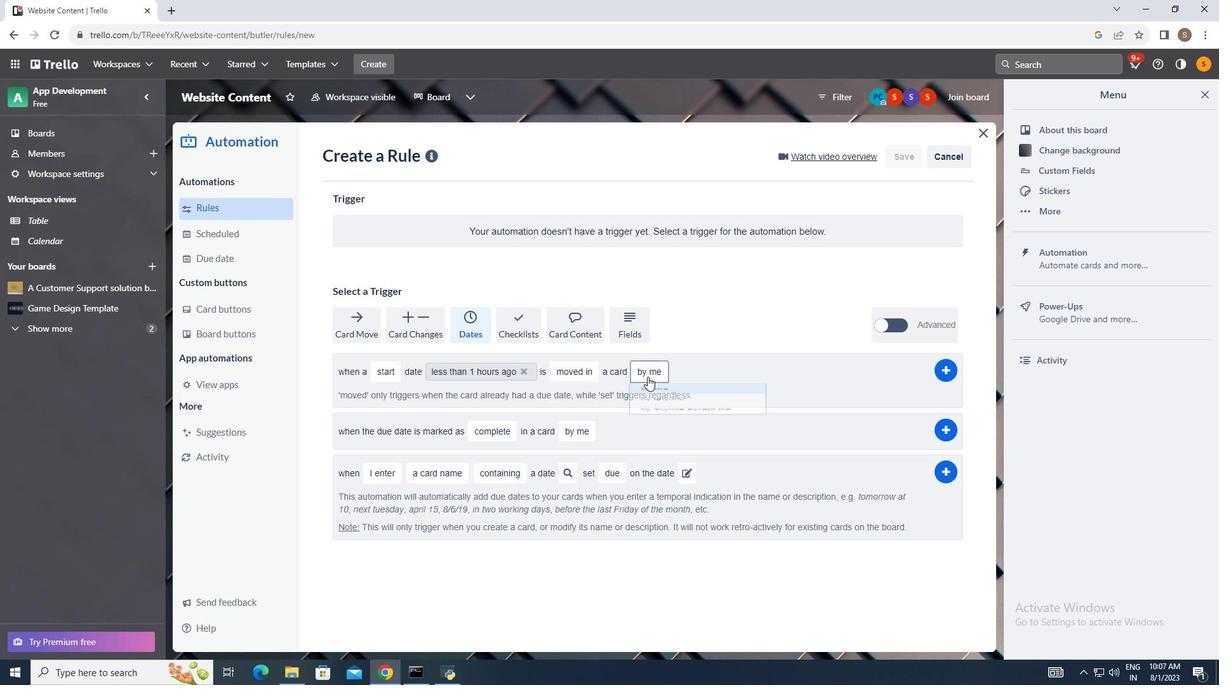 
Action: Mouse pressed left at (647, 377)
Screenshot: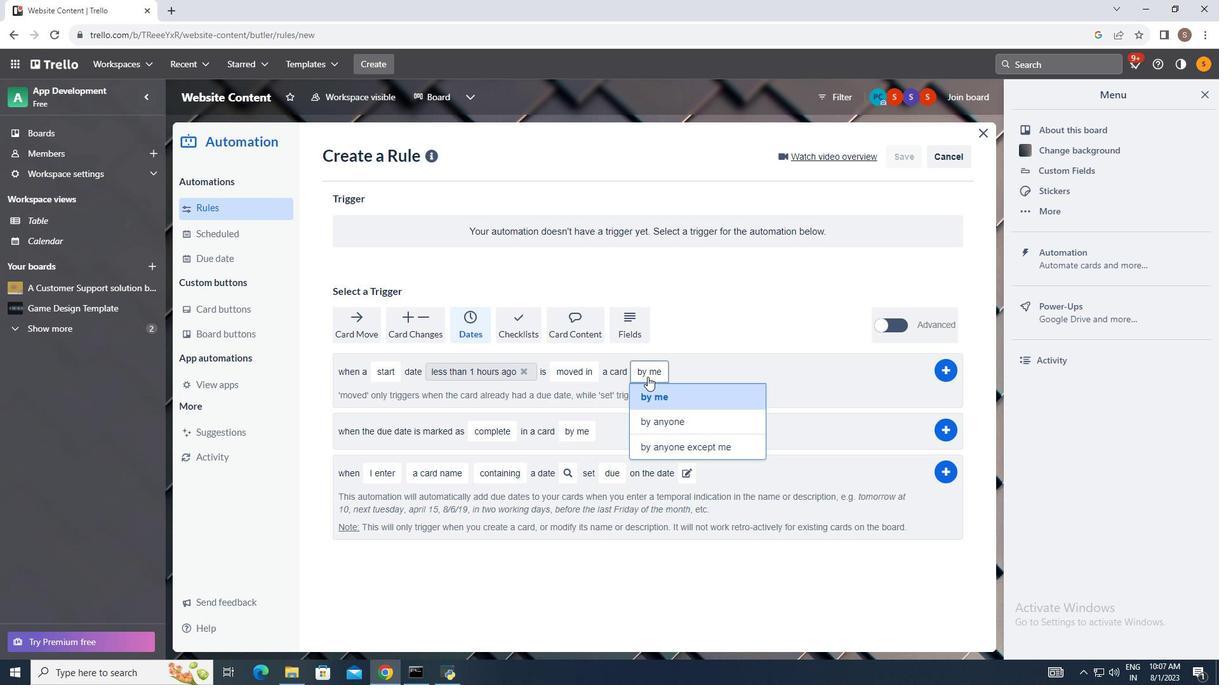 
Action: Mouse moved to (673, 417)
Screenshot: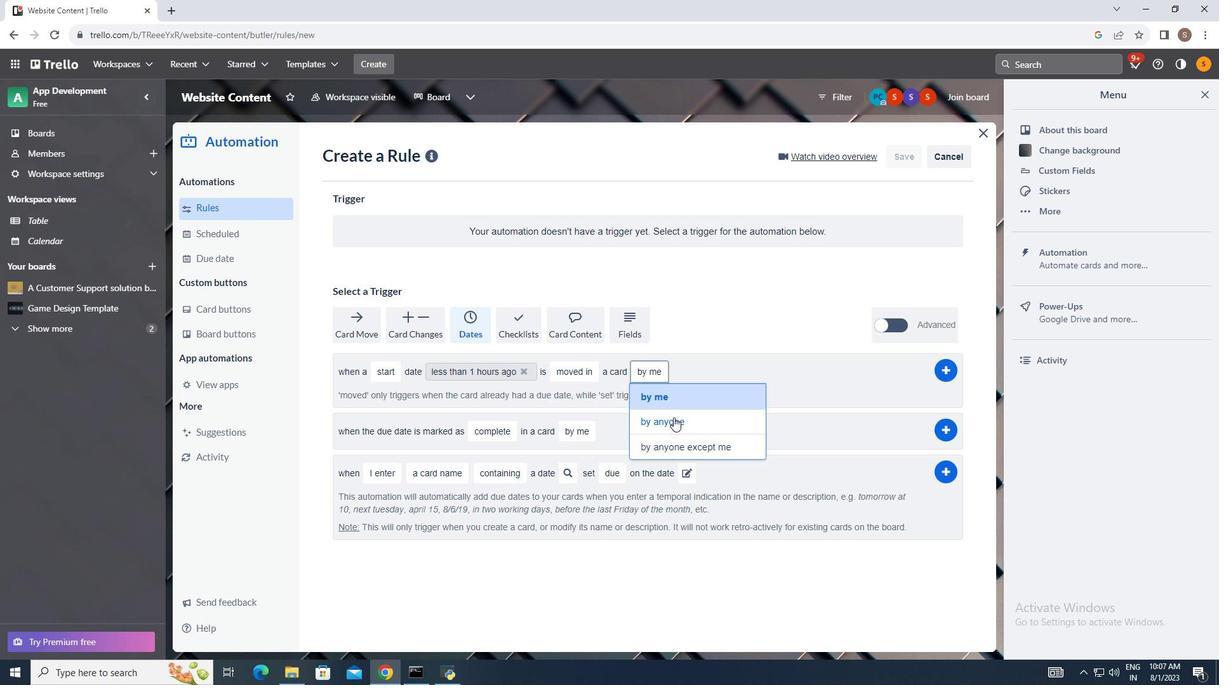 
Action: Mouse pressed left at (673, 417)
Screenshot: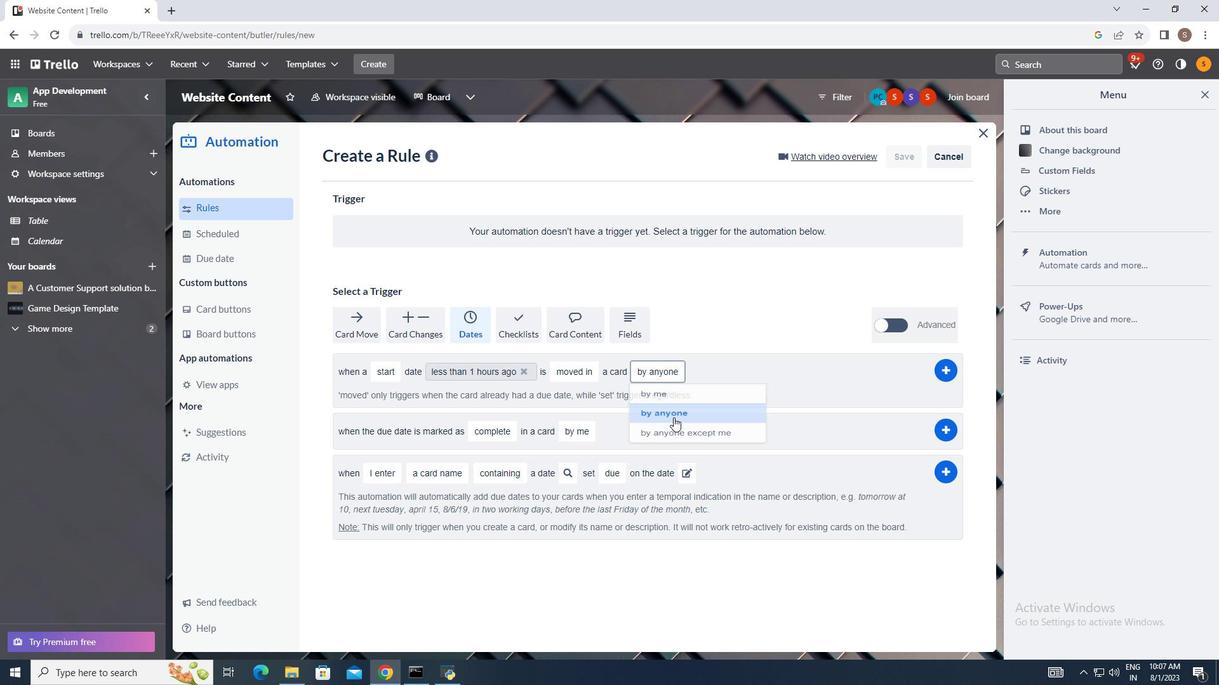 
Action: Mouse moved to (944, 372)
Screenshot: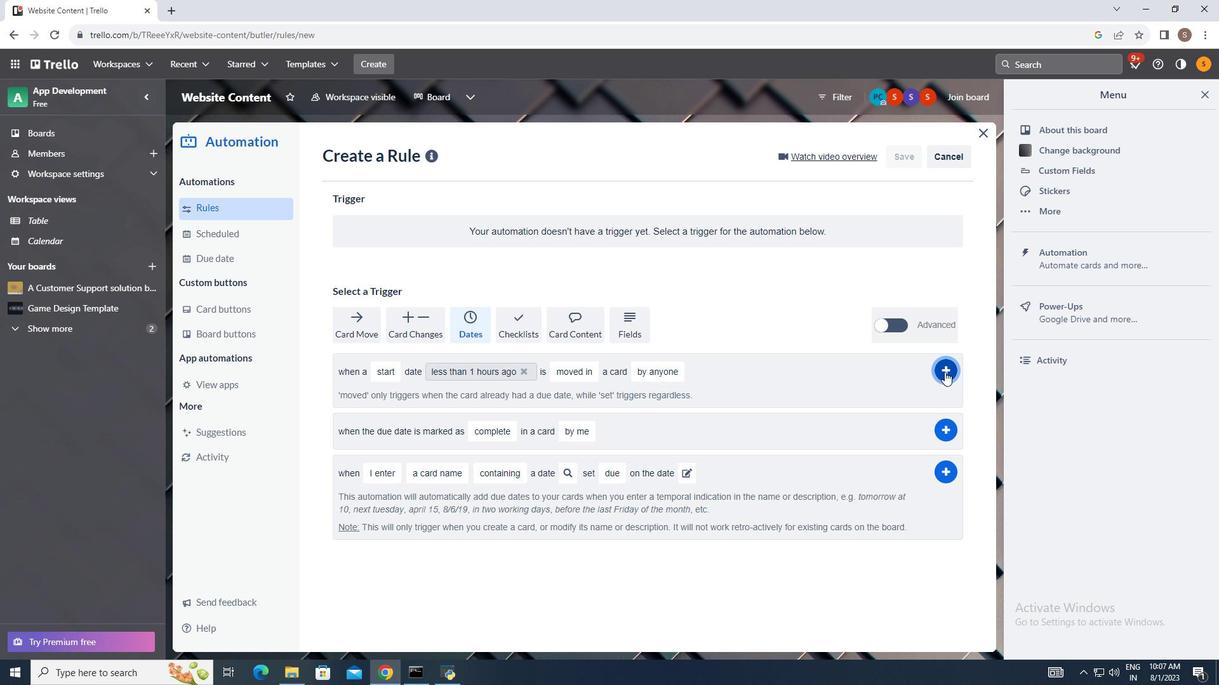 
Action: Mouse pressed left at (944, 372)
Screenshot: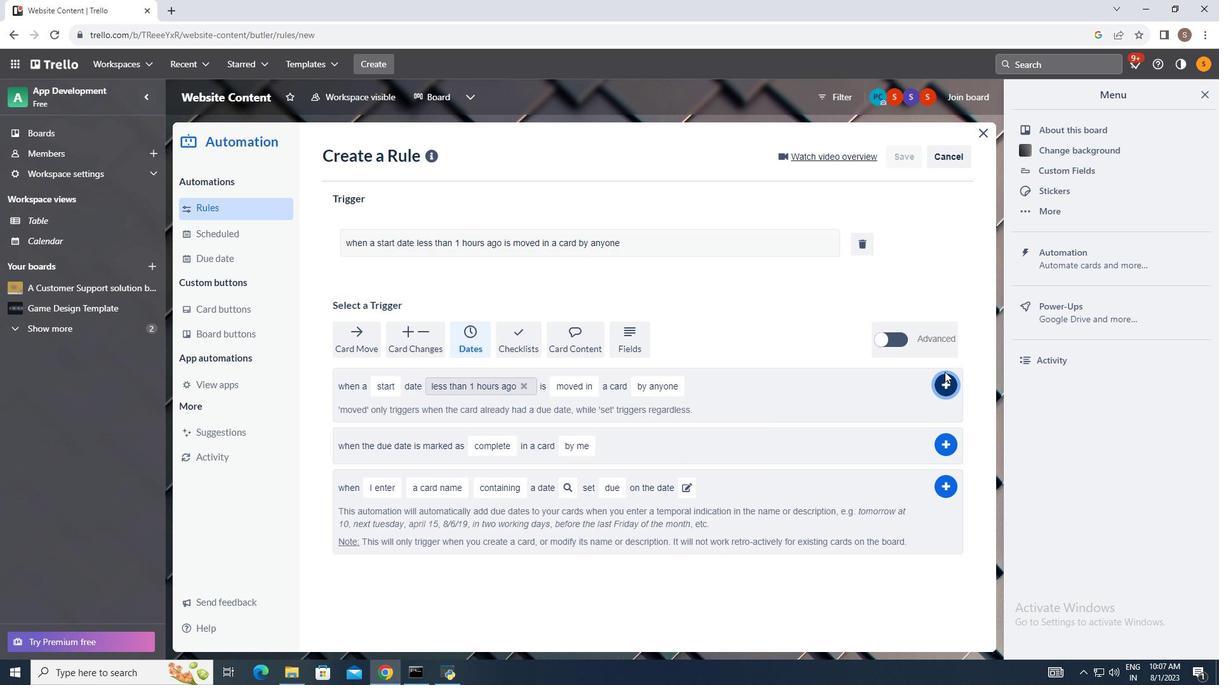 
Action: Mouse moved to (768, 316)
Screenshot: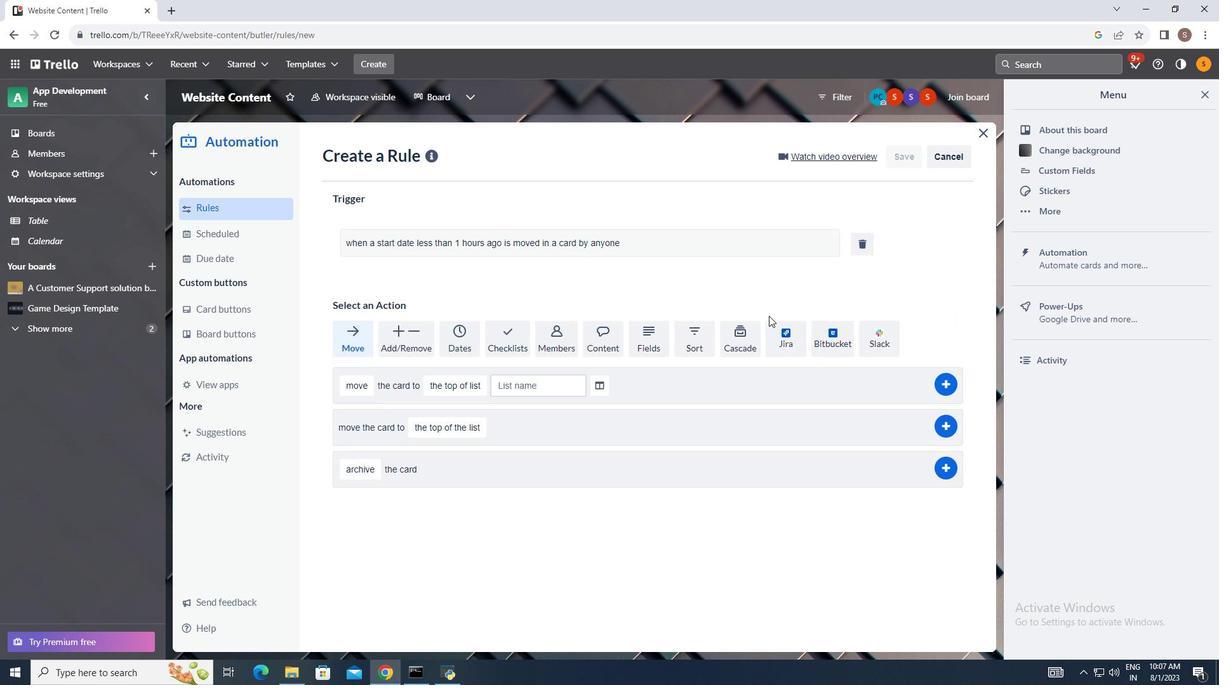 
